 Task: Add a condition where "Hours since assigned Greater than Twelve" in new tickets in your groups.
Action: Mouse moved to (157, 505)
Screenshot: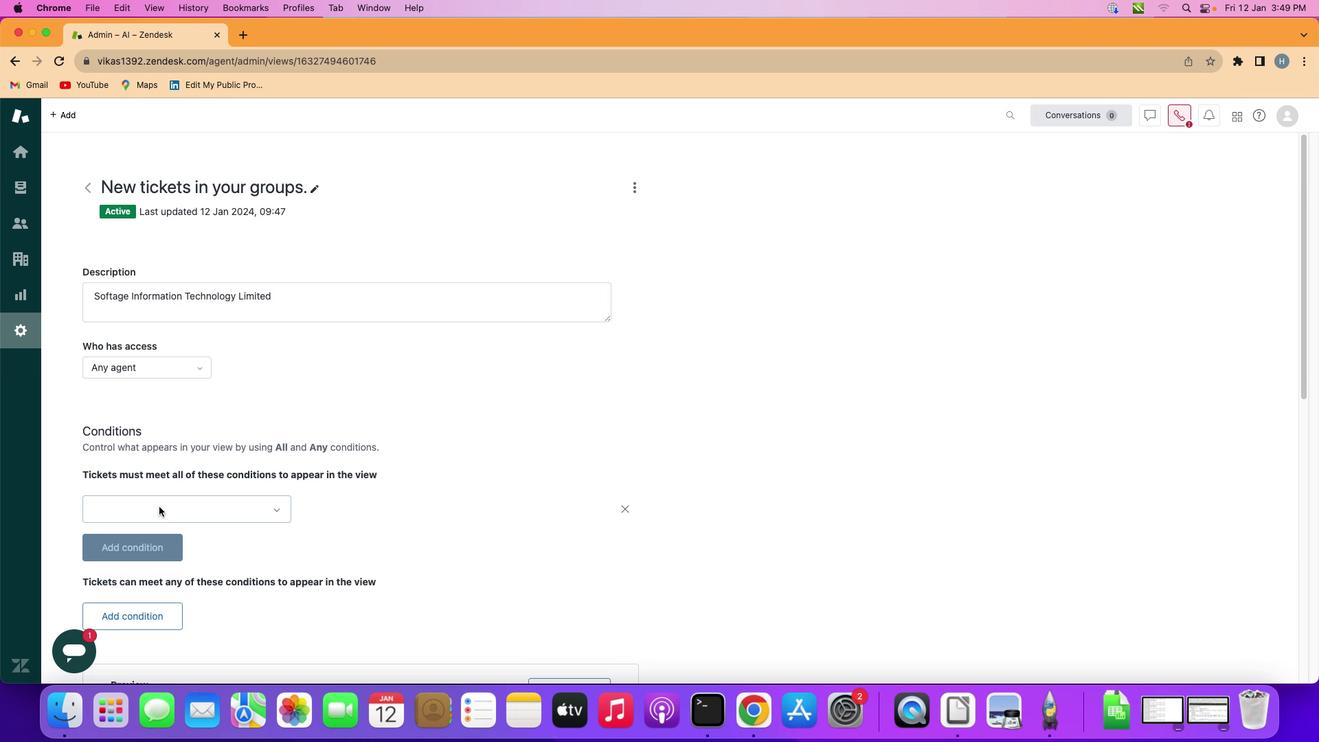 
Action: Mouse pressed left at (157, 505)
Screenshot: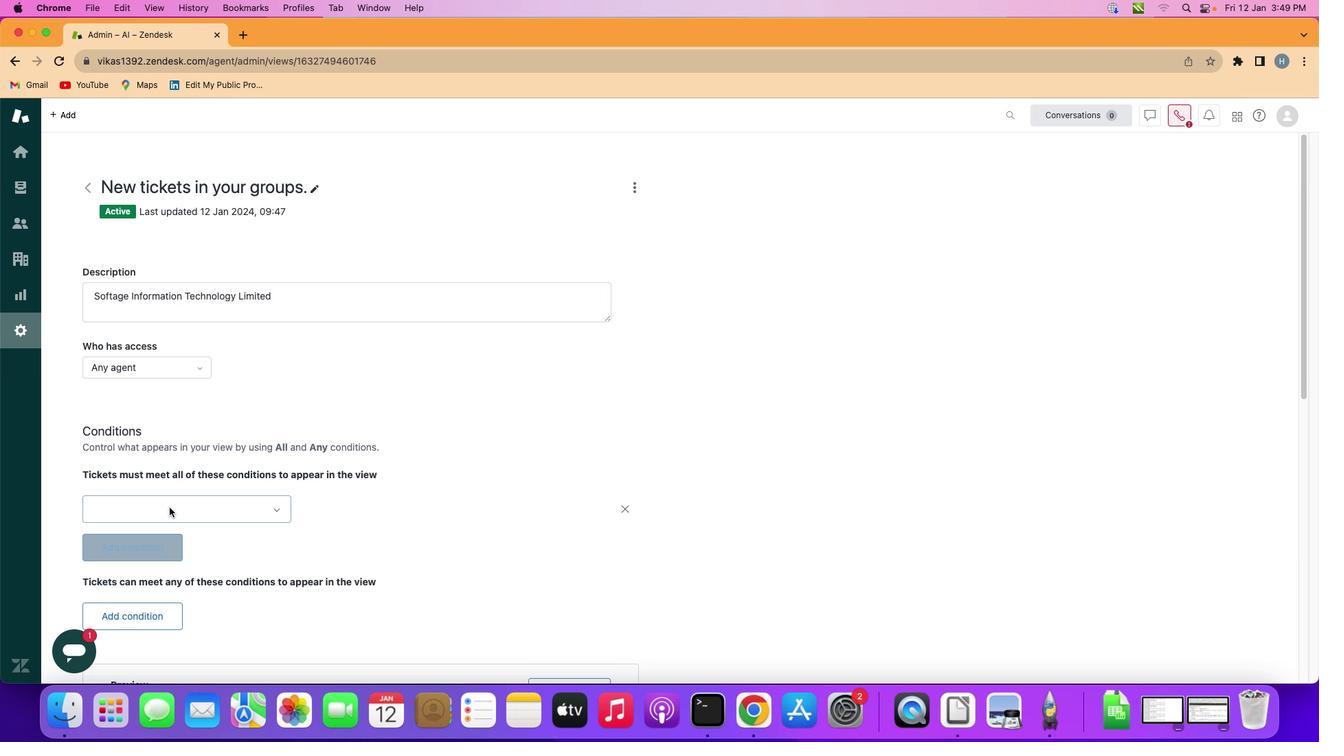 
Action: Mouse moved to (210, 505)
Screenshot: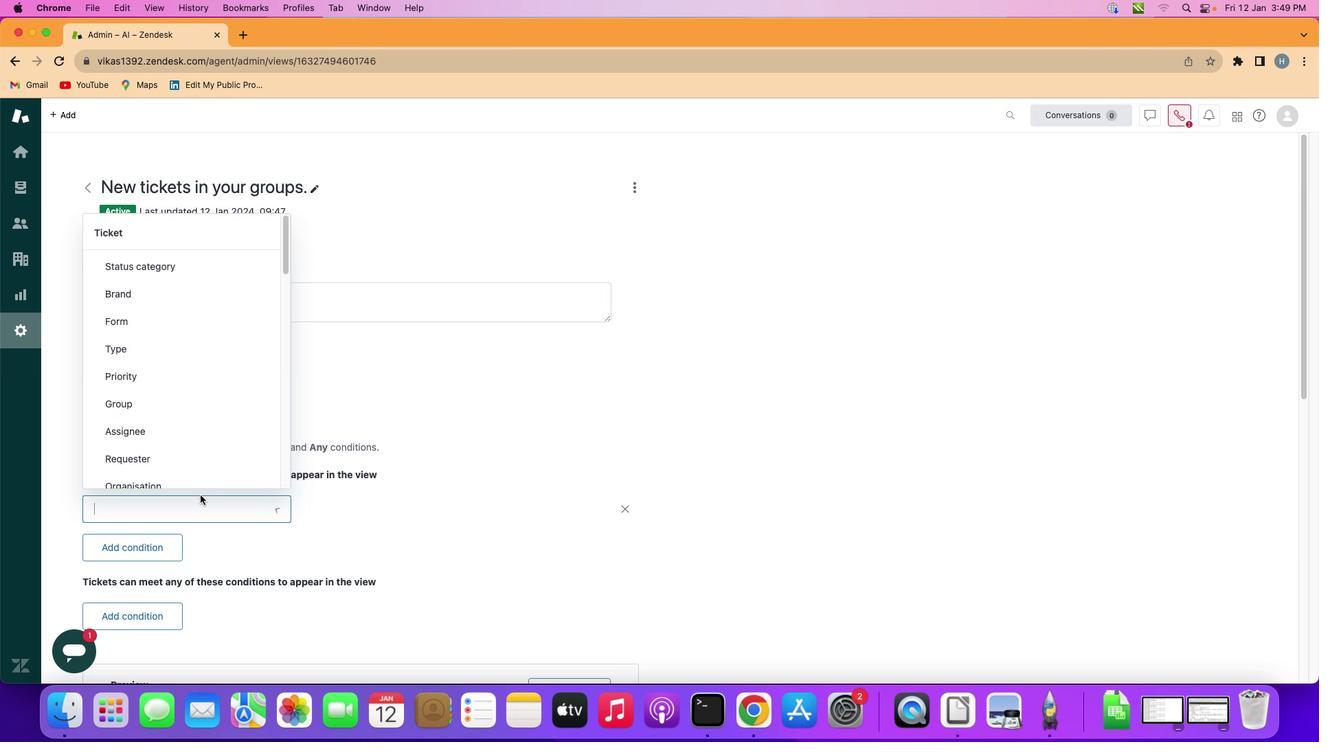 
Action: Mouse pressed left at (210, 505)
Screenshot: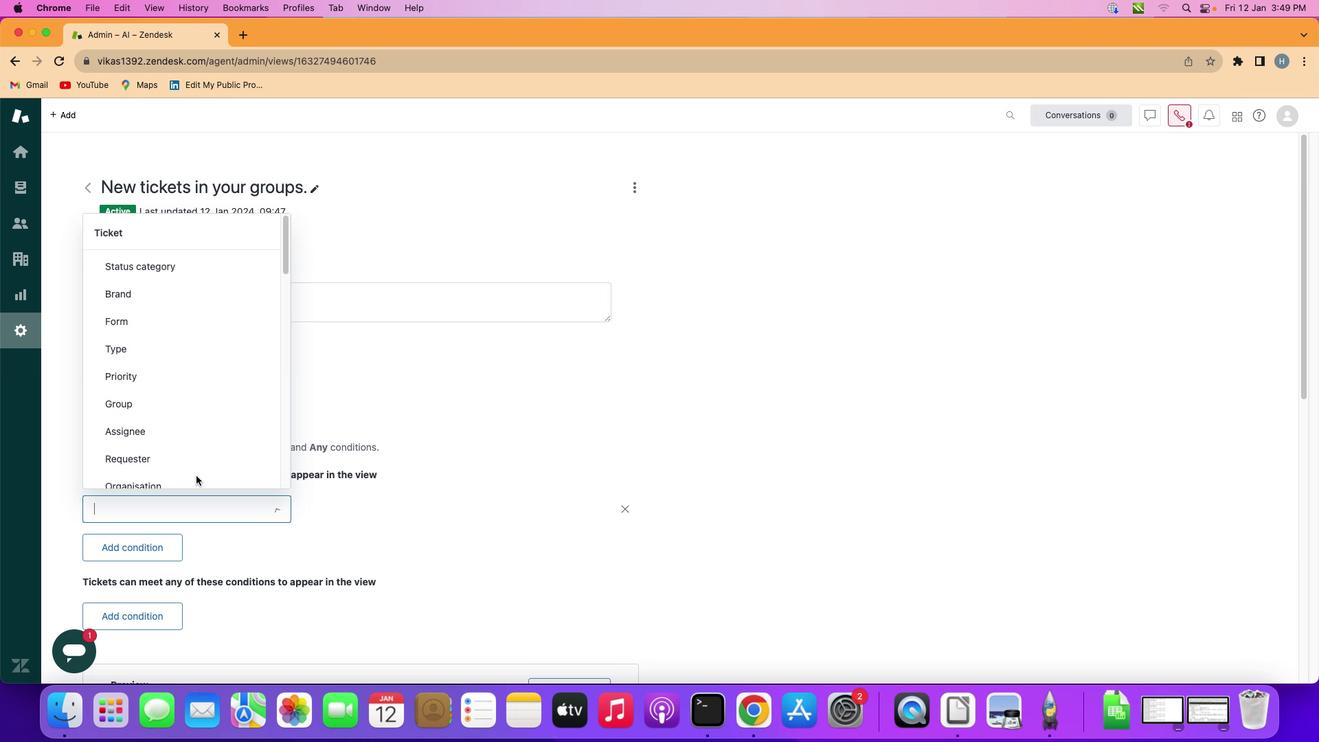 
Action: Mouse moved to (211, 394)
Screenshot: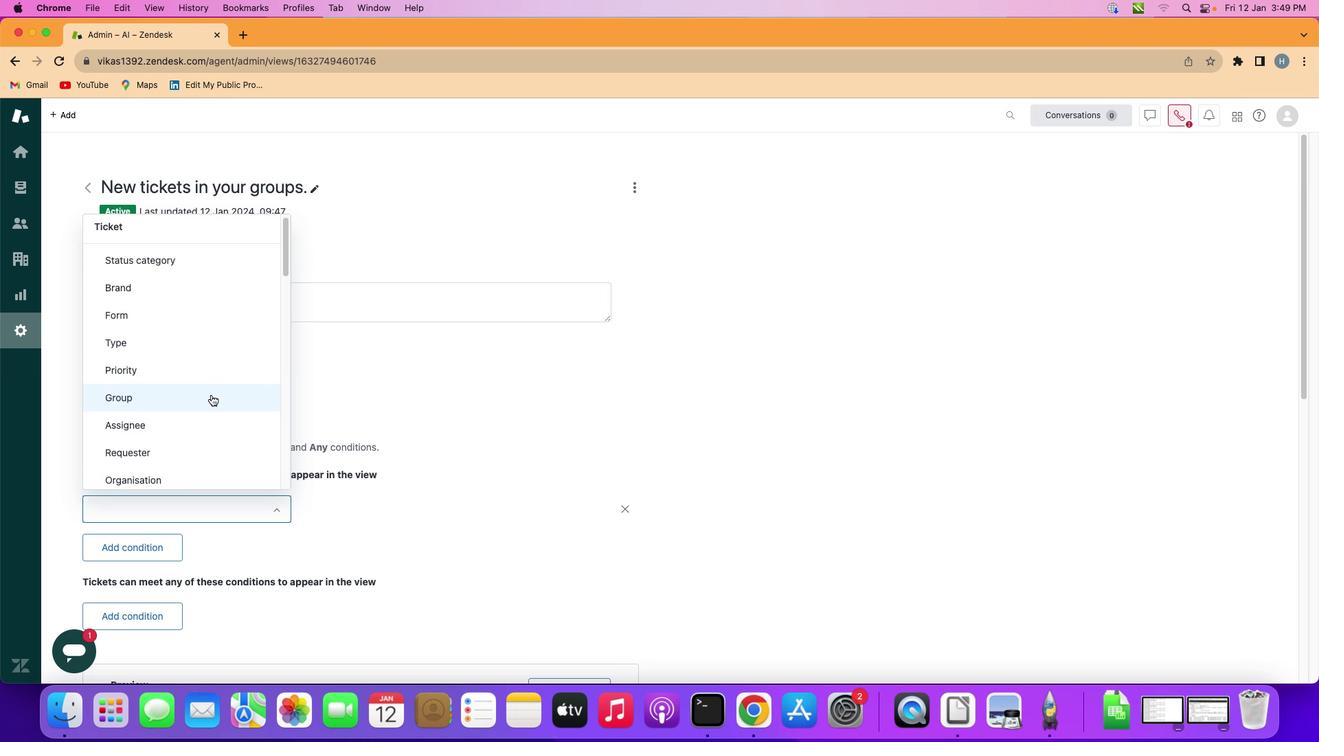 
Action: Mouse scrolled (211, 394) with delta (0, 0)
Screenshot: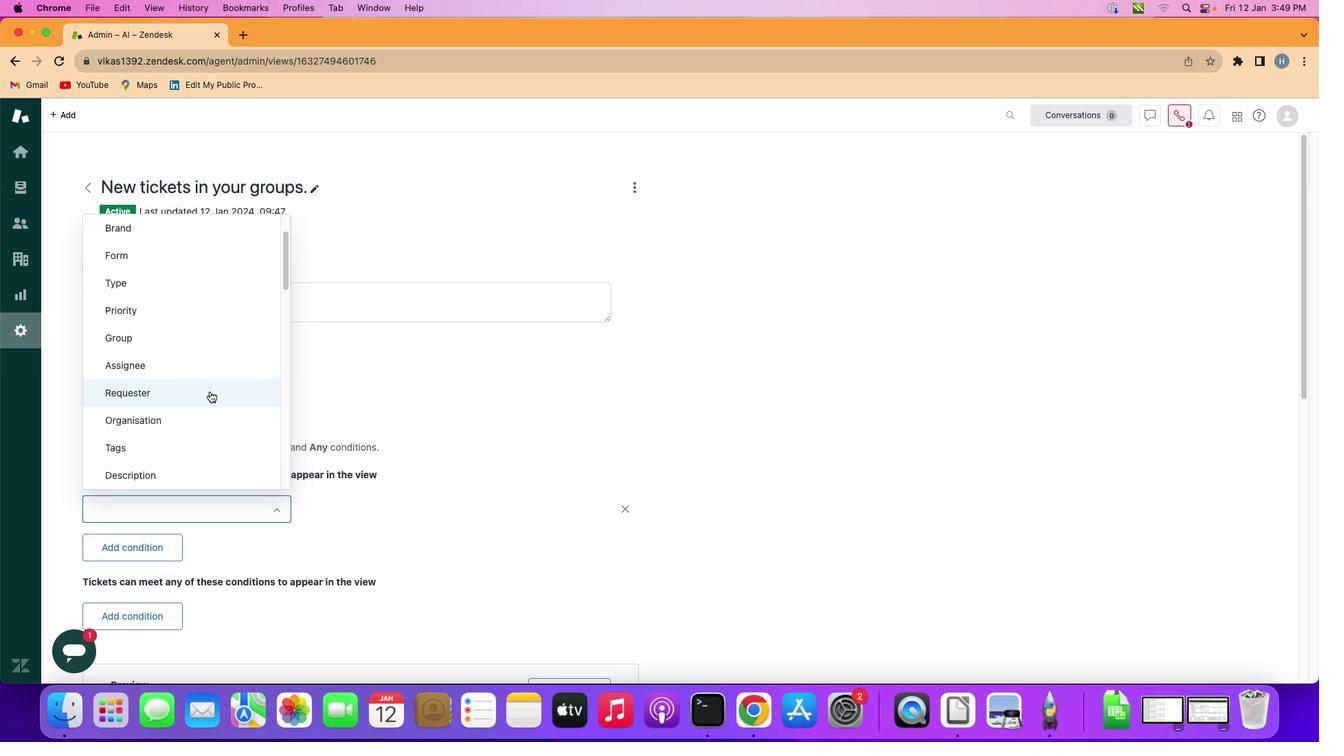 
Action: Mouse scrolled (211, 394) with delta (0, 0)
Screenshot: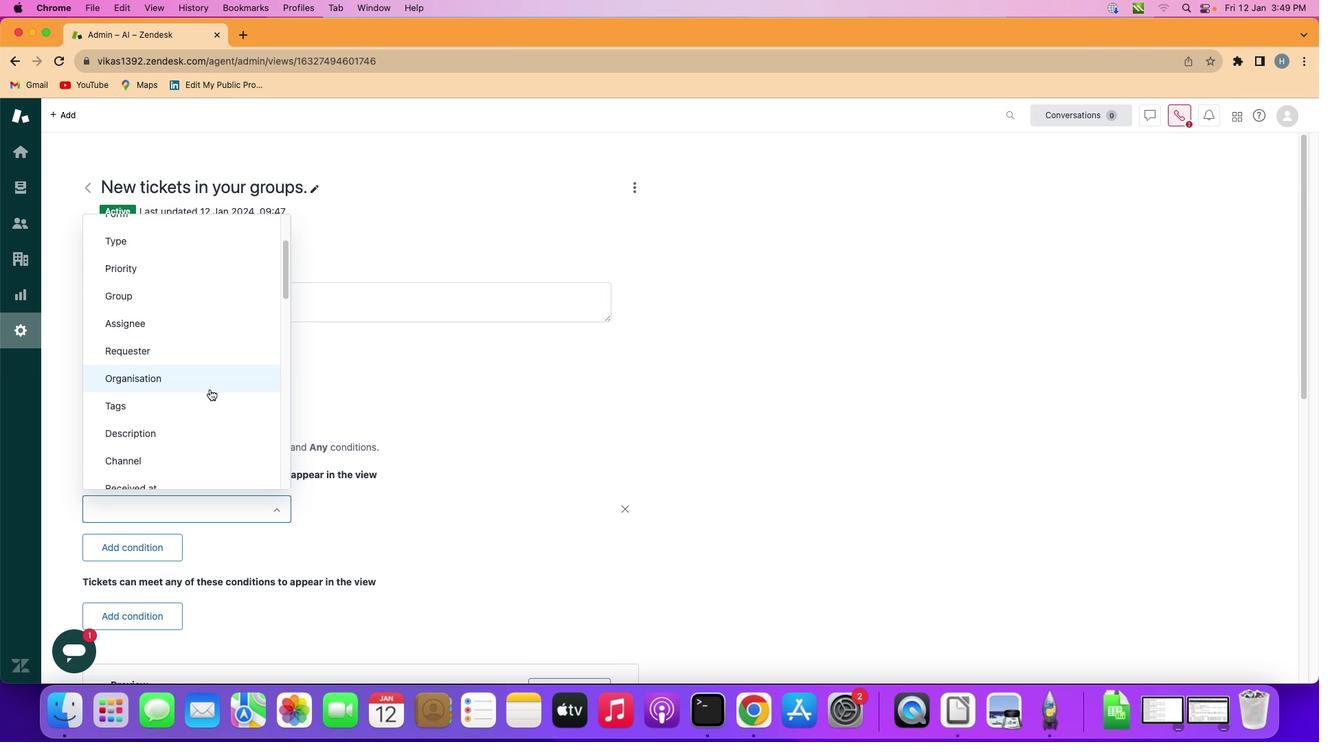 
Action: Mouse scrolled (211, 394) with delta (0, 0)
Screenshot: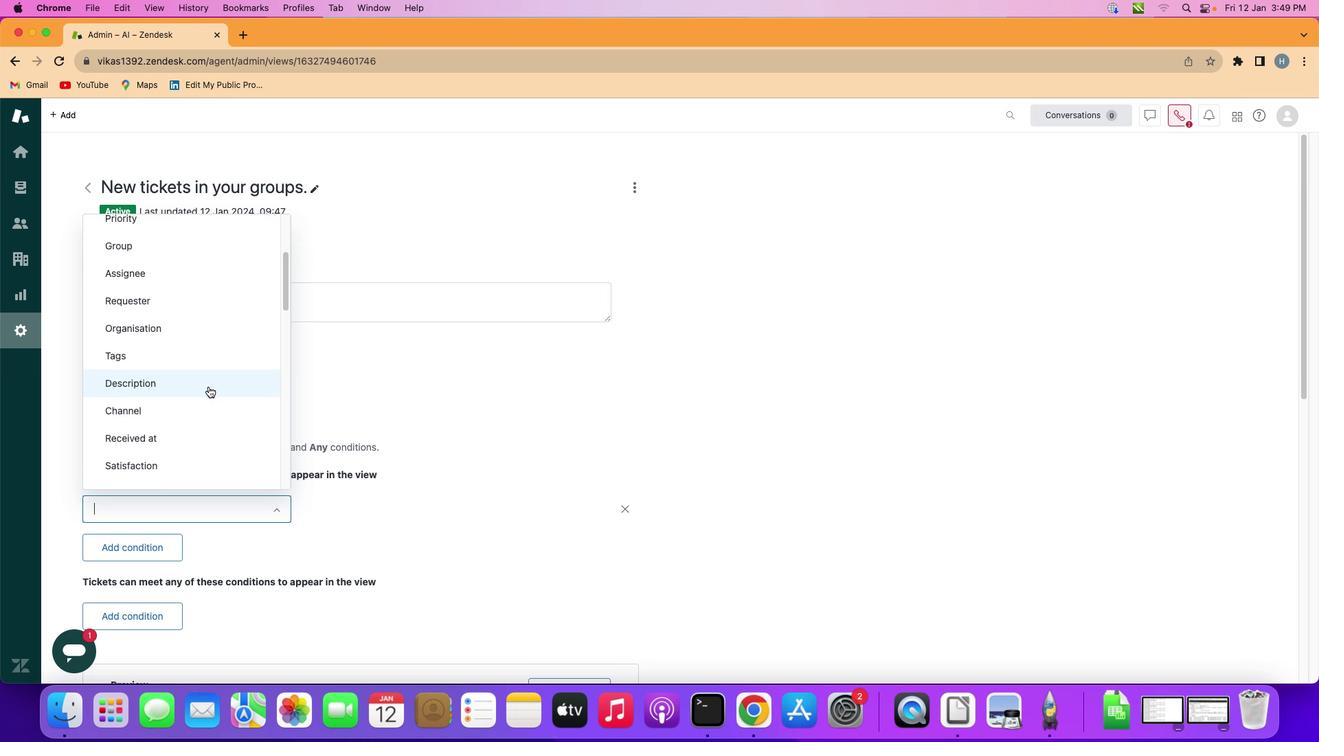 
Action: Mouse scrolled (211, 394) with delta (0, 0)
Screenshot: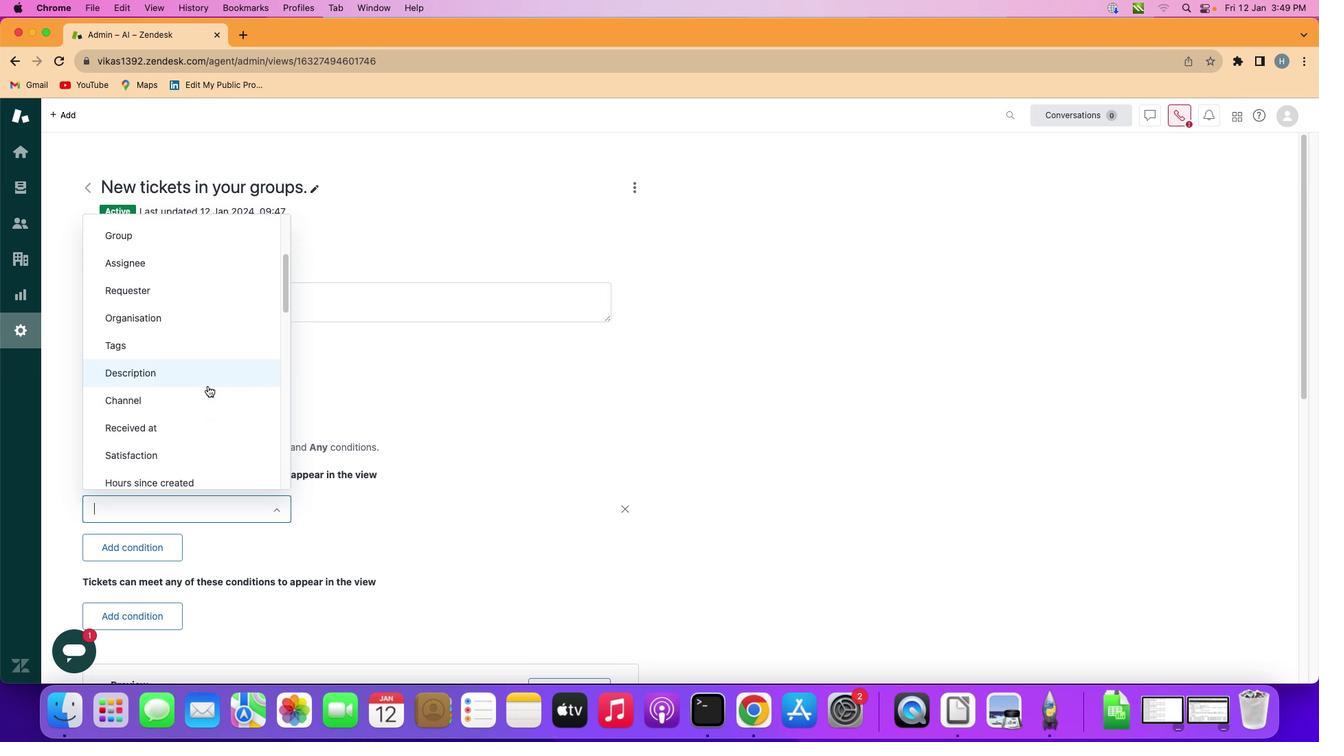 
Action: Mouse moved to (211, 391)
Screenshot: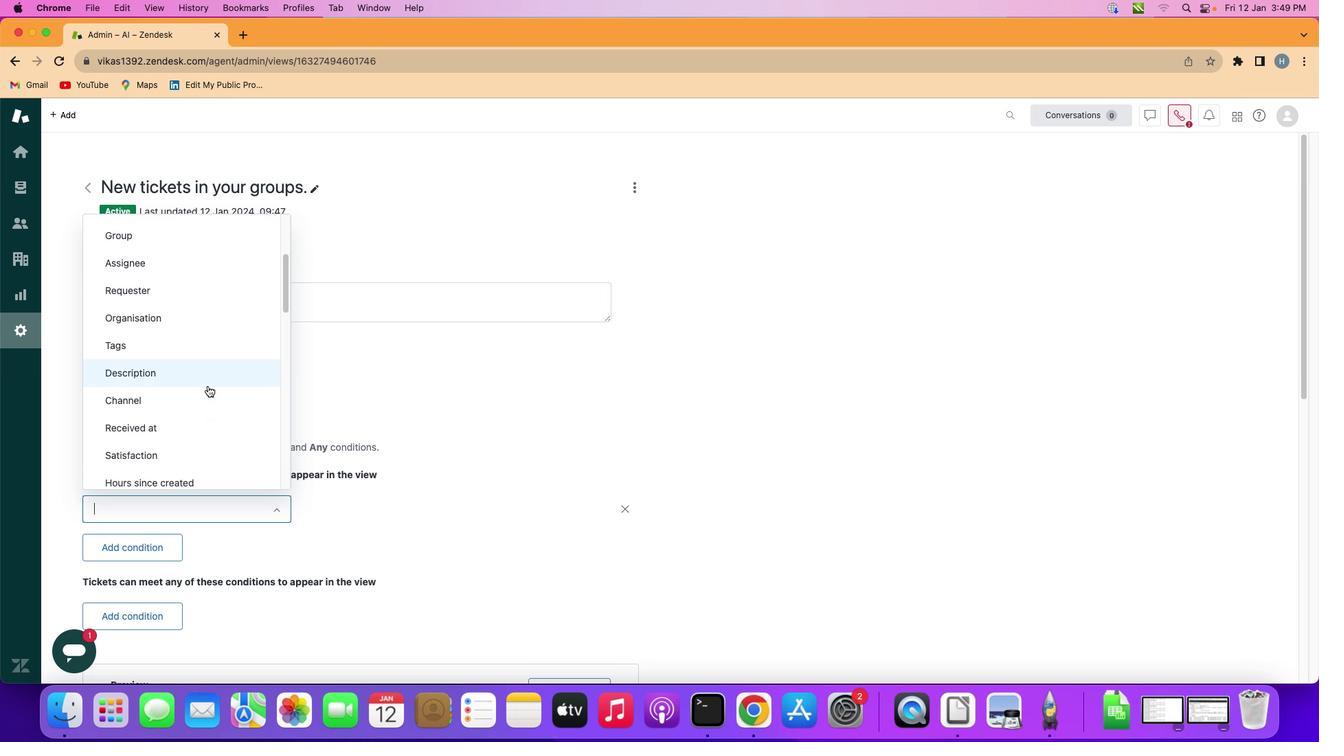 
Action: Mouse scrolled (211, 391) with delta (0, -1)
Screenshot: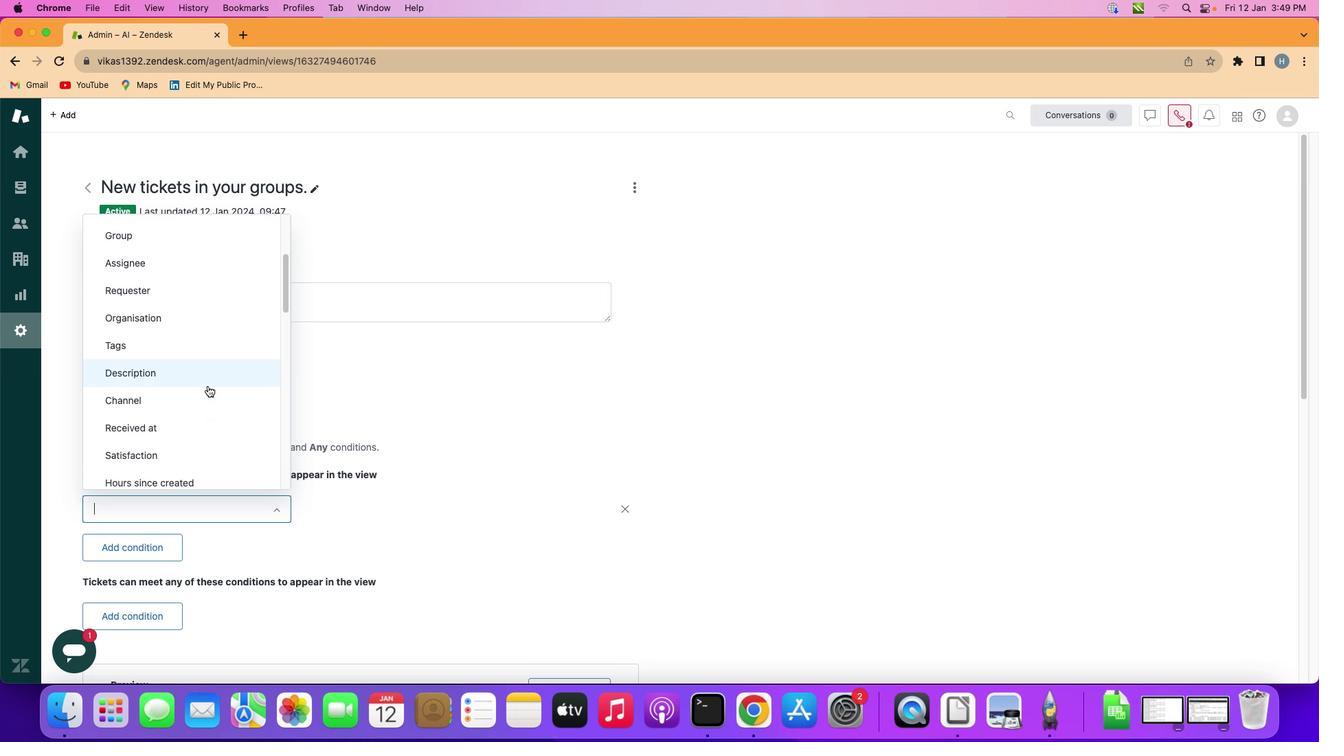 
Action: Mouse moved to (208, 386)
Screenshot: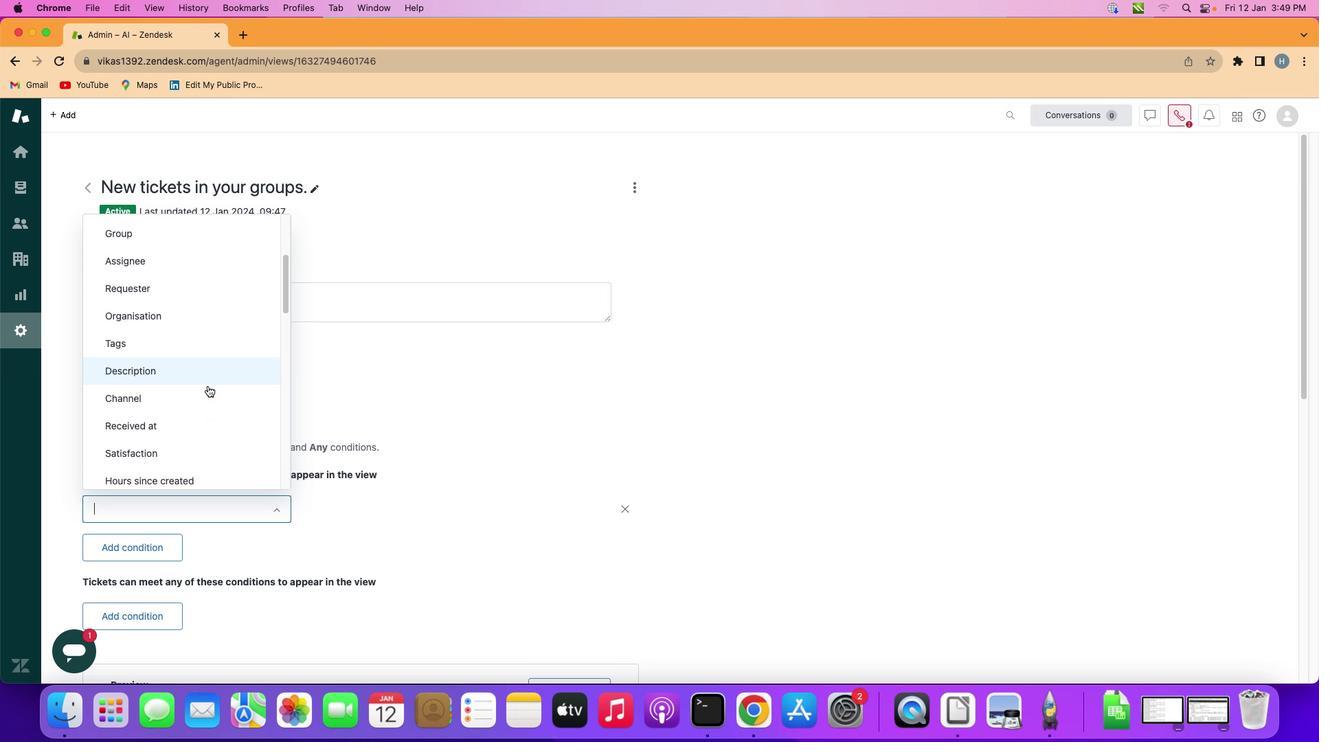 
Action: Mouse scrolled (208, 386) with delta (0, 0)
Screenshot: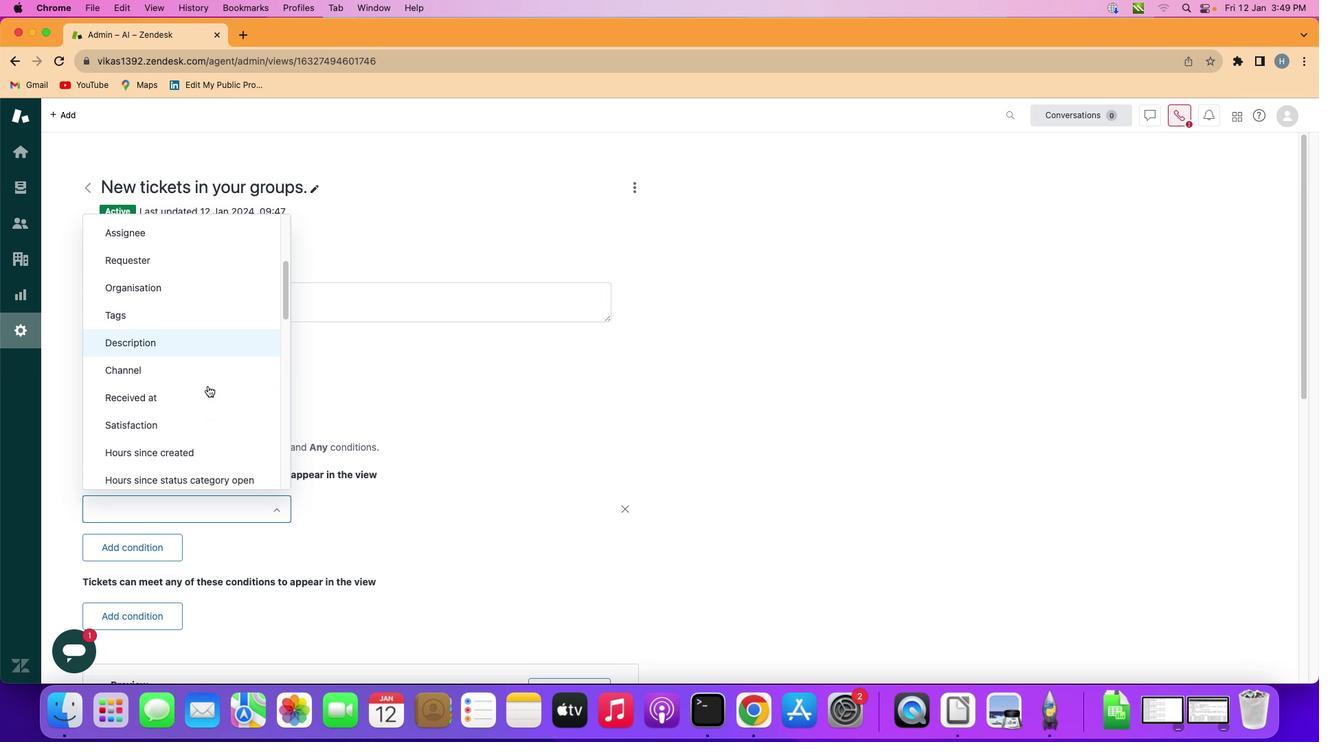 
Action: Mouse scrolled (208, 386) with delta (0, 0)
Screenshot: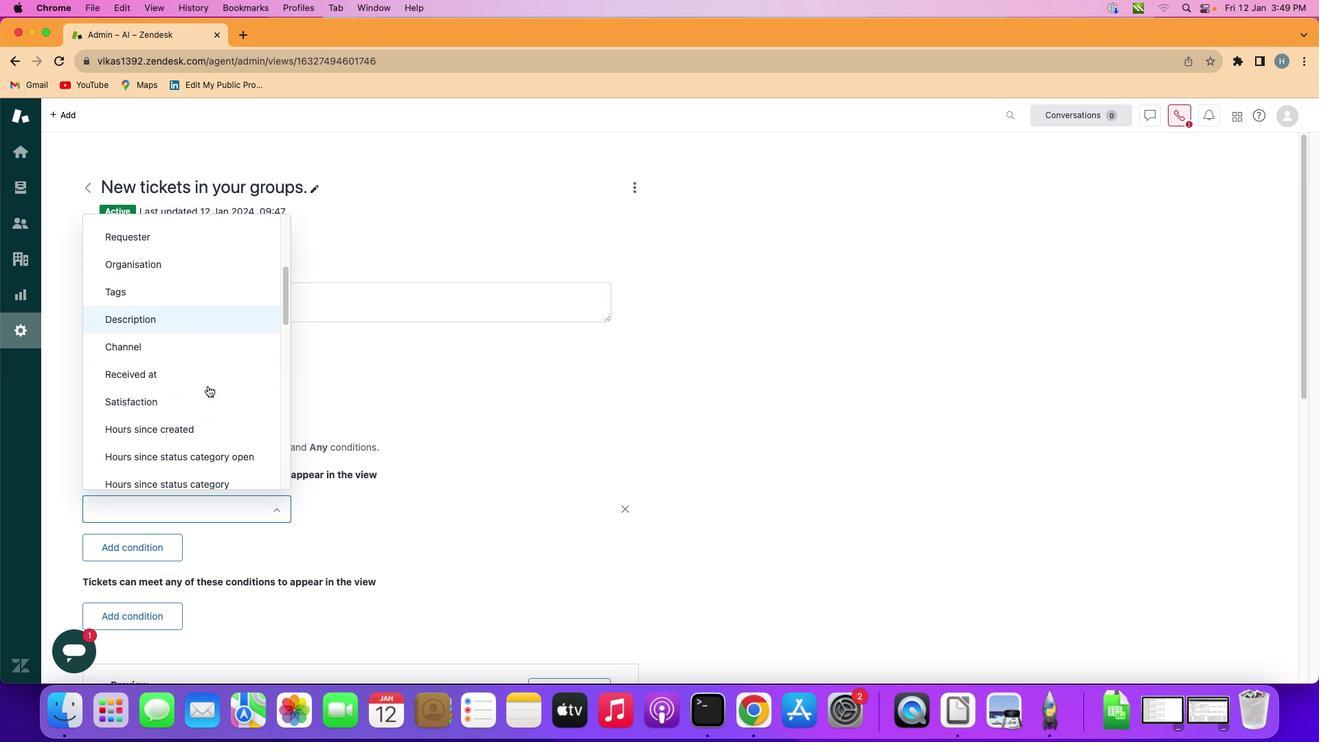 
Action: Mouse scrolled (208, 386) with delta (0, 0)
Screenshot: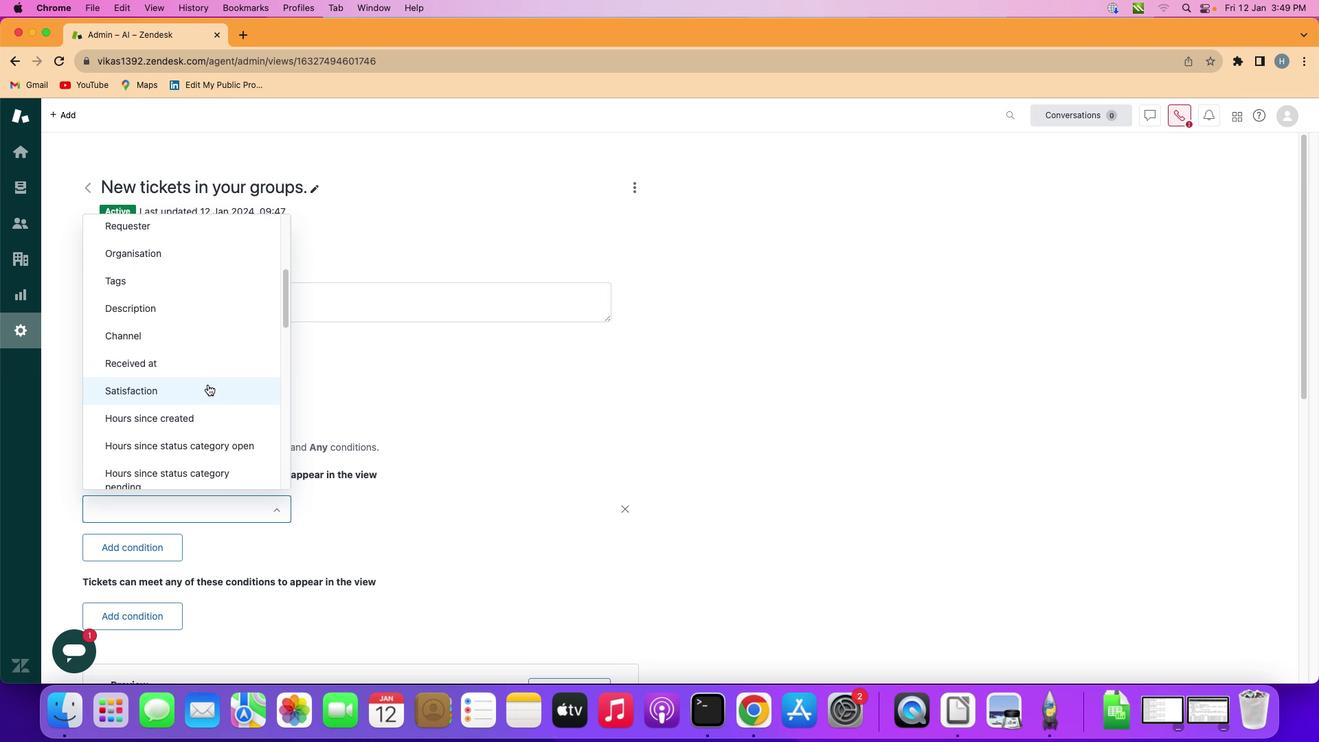 
Action: Mouse scrolled (208, 386) with delta (0, 0)
Screenshot: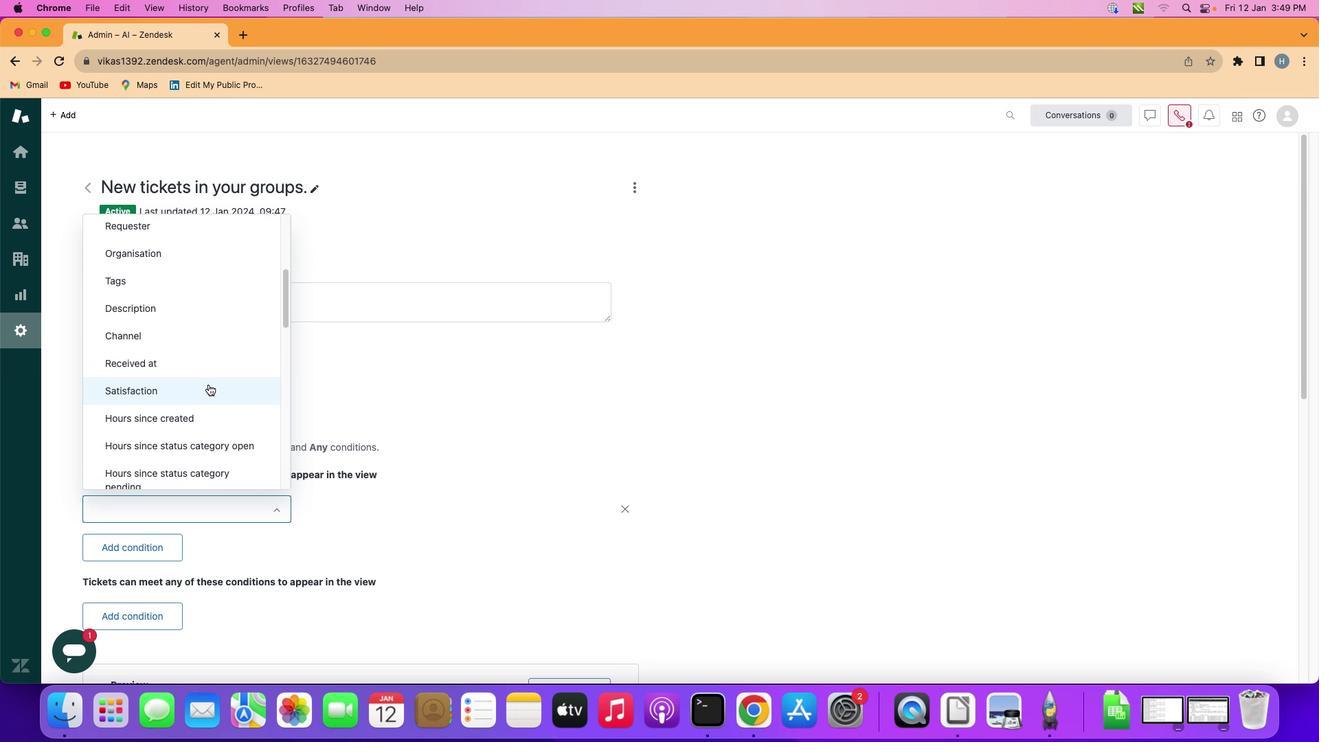 
Action: Mouse moved to (208, 384)
Screenshot: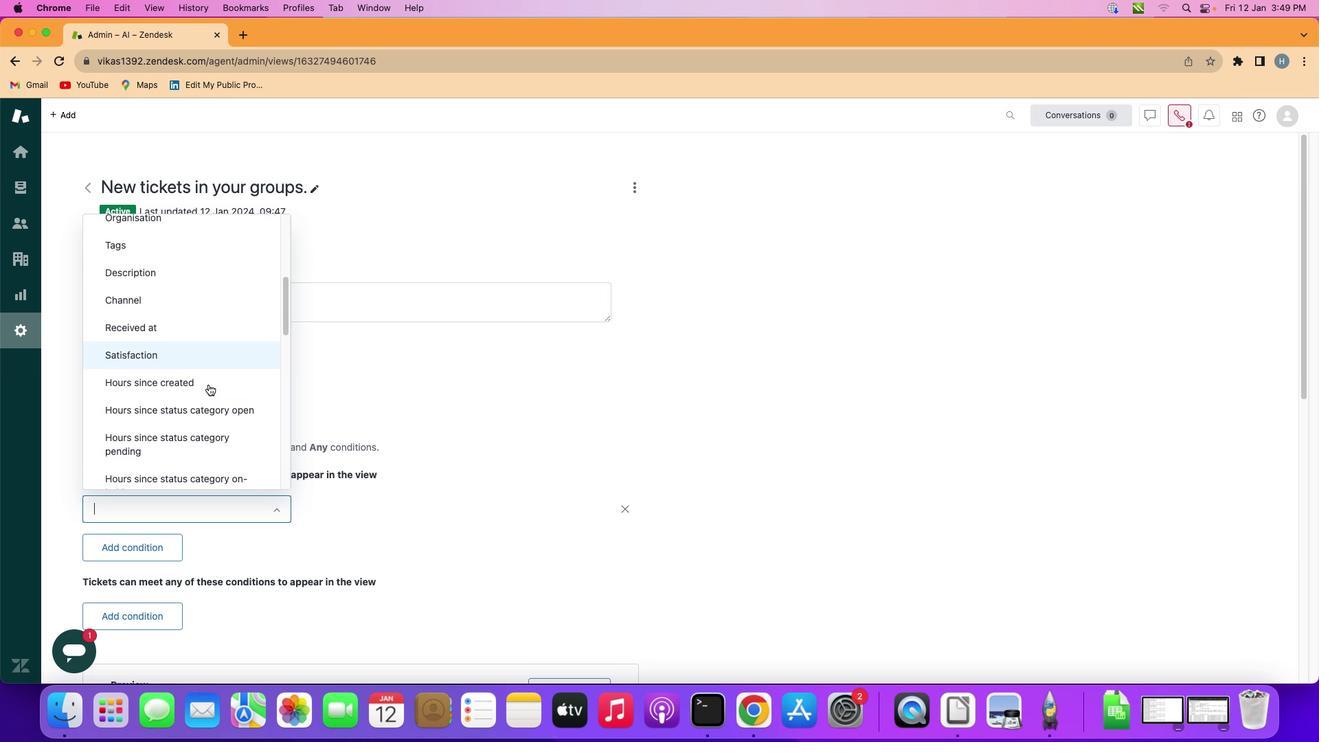 
Action: Mouse scrolled (208, 384) with delta (0, 0)
Screenshot: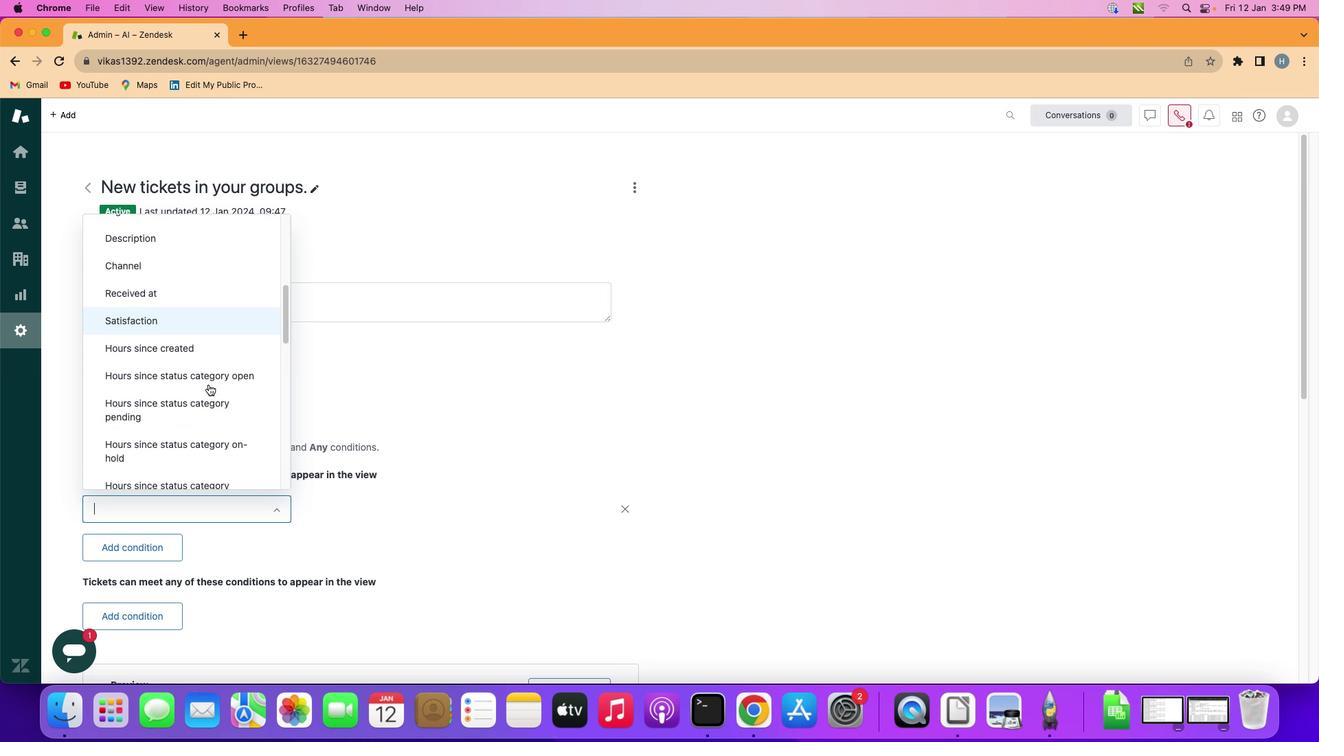 
Action: Mouse scrolled (208, 384) with delta (0, 0)
Screenshot: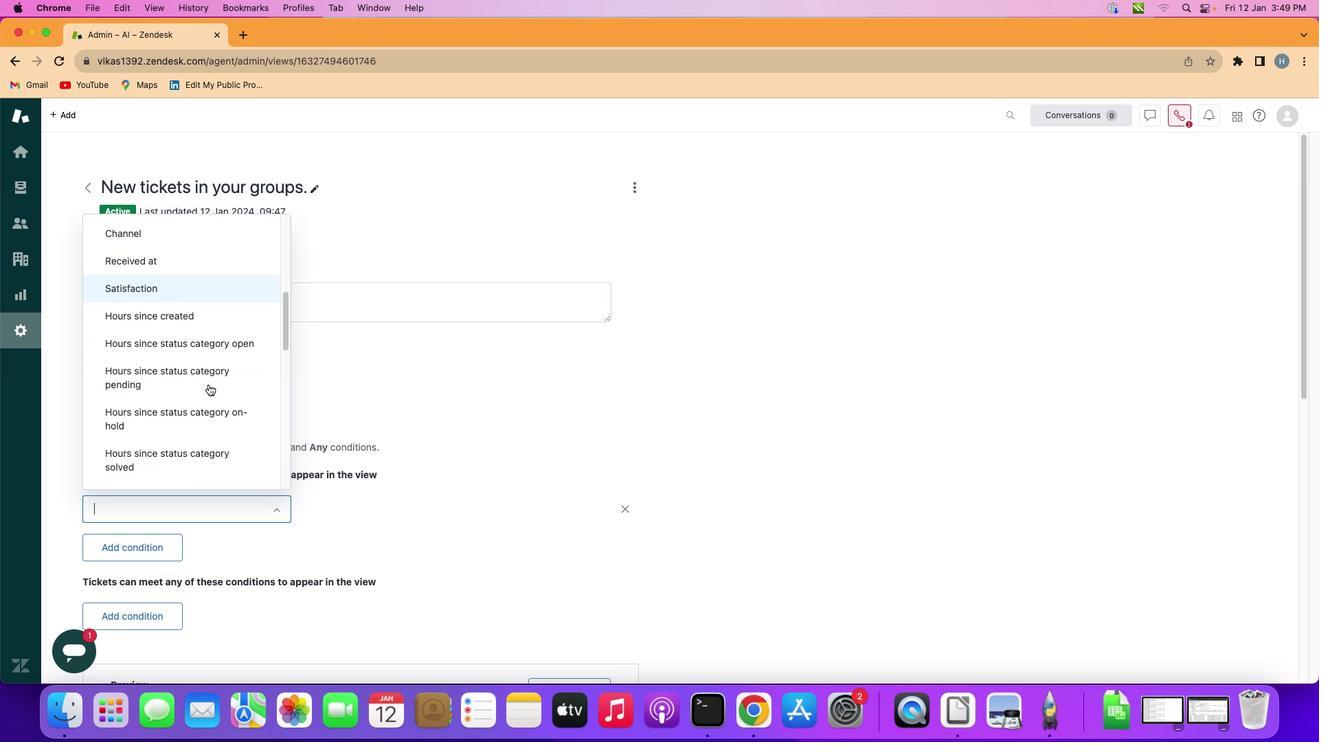 
Action: Mouse scrolled (208, 384) with delta (0, 0)
Screenshot: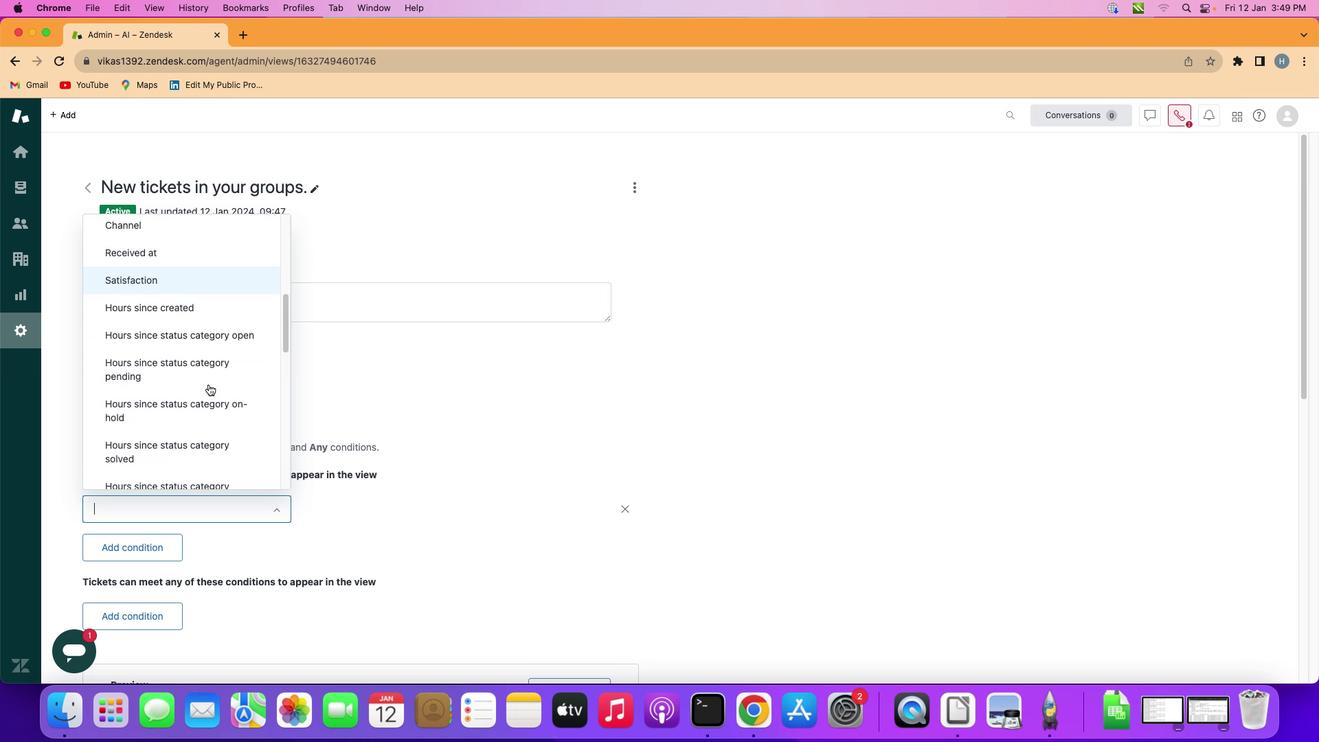 
Action: Mouse scrolled (208, 384) with delta (0, 0)
Screenshot: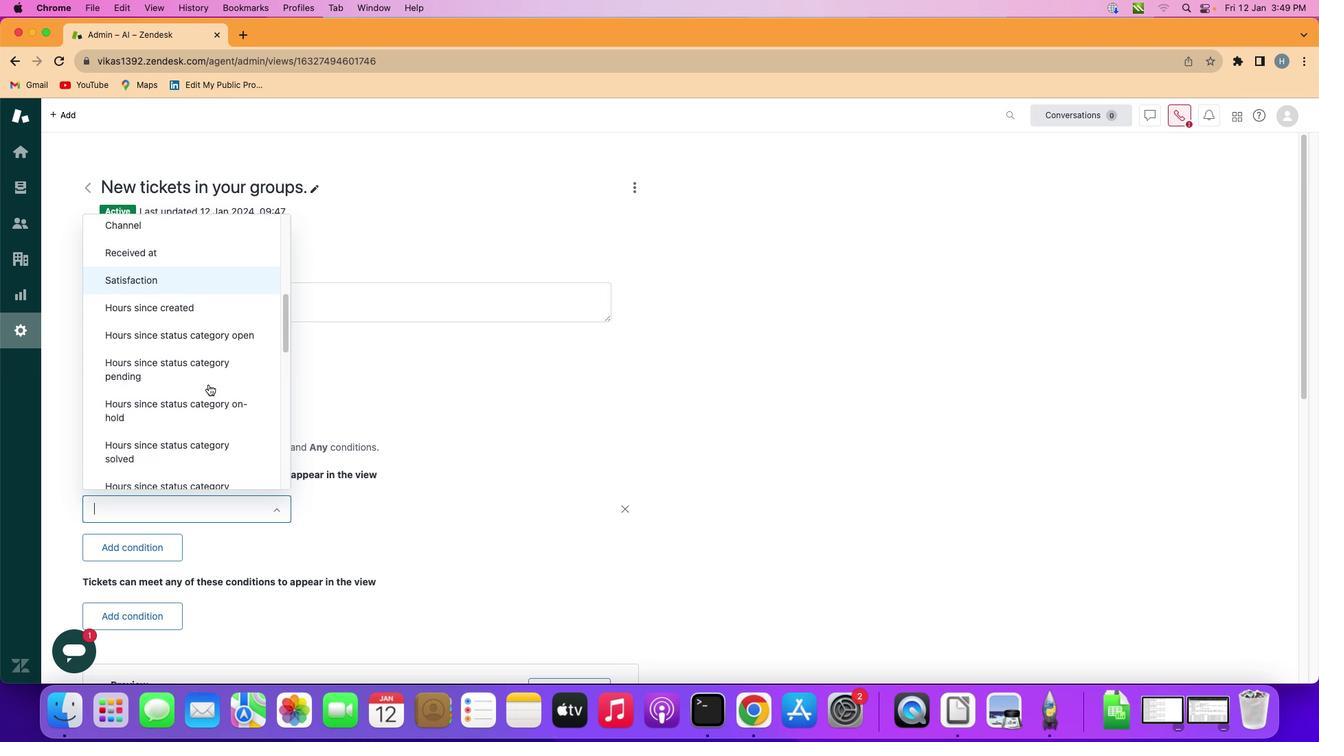 
Action: Mouse scrolled (208, 384) with delta (0, 0)
Screenshot: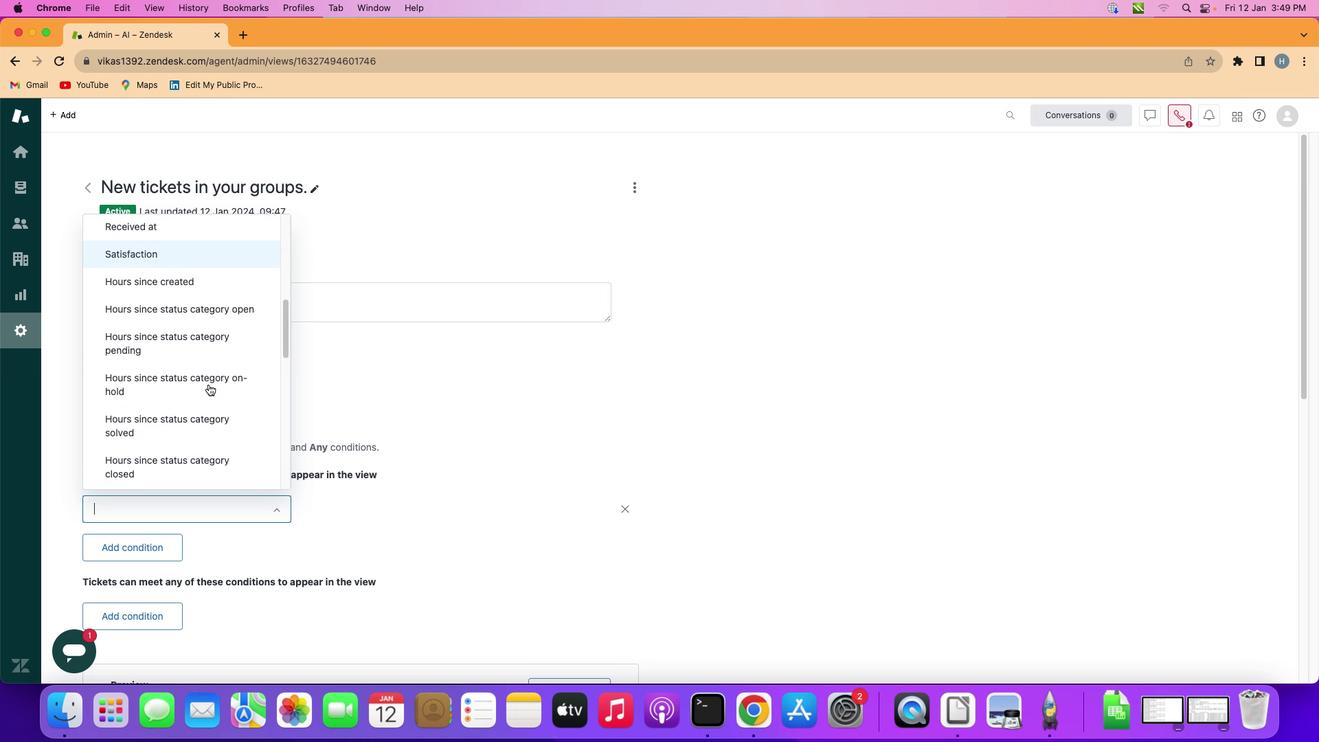 
Action: Mouse scrolled (208, 384) with delta (0, 0)
Screenshot: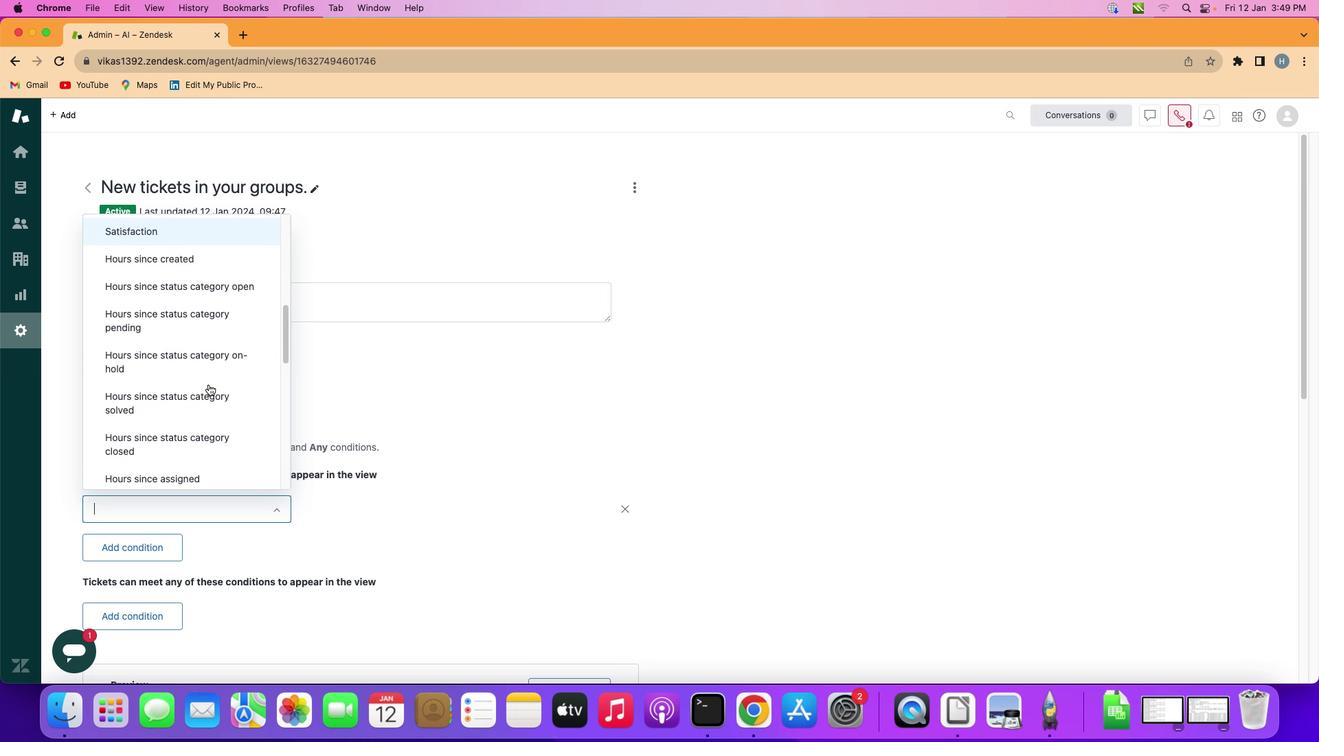 
Action: Mouse scrolled (208, 384) with delta (0, 0)
Screenshot: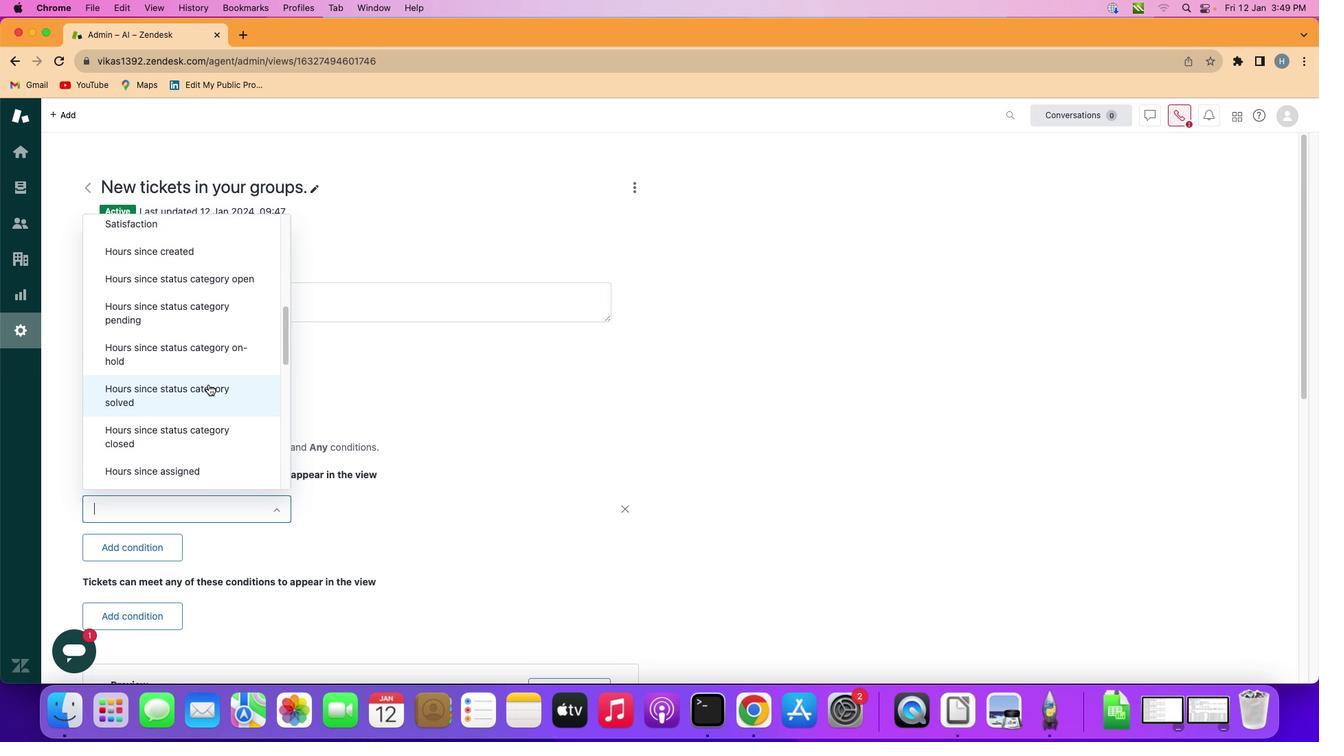
Action: Mouse scrolled (208, 384) with delta (0, 0)
Screenshot: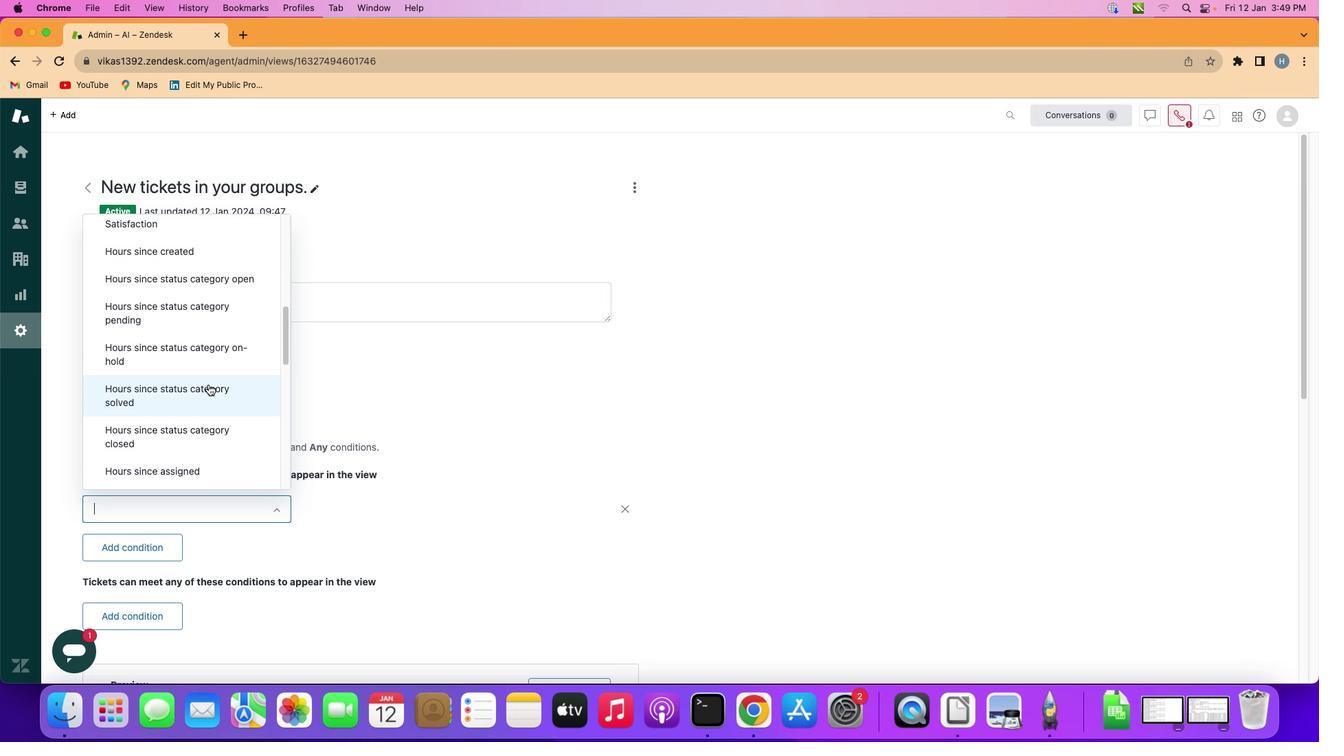
Action: Mouse moved to (208, 384)
Screenshot: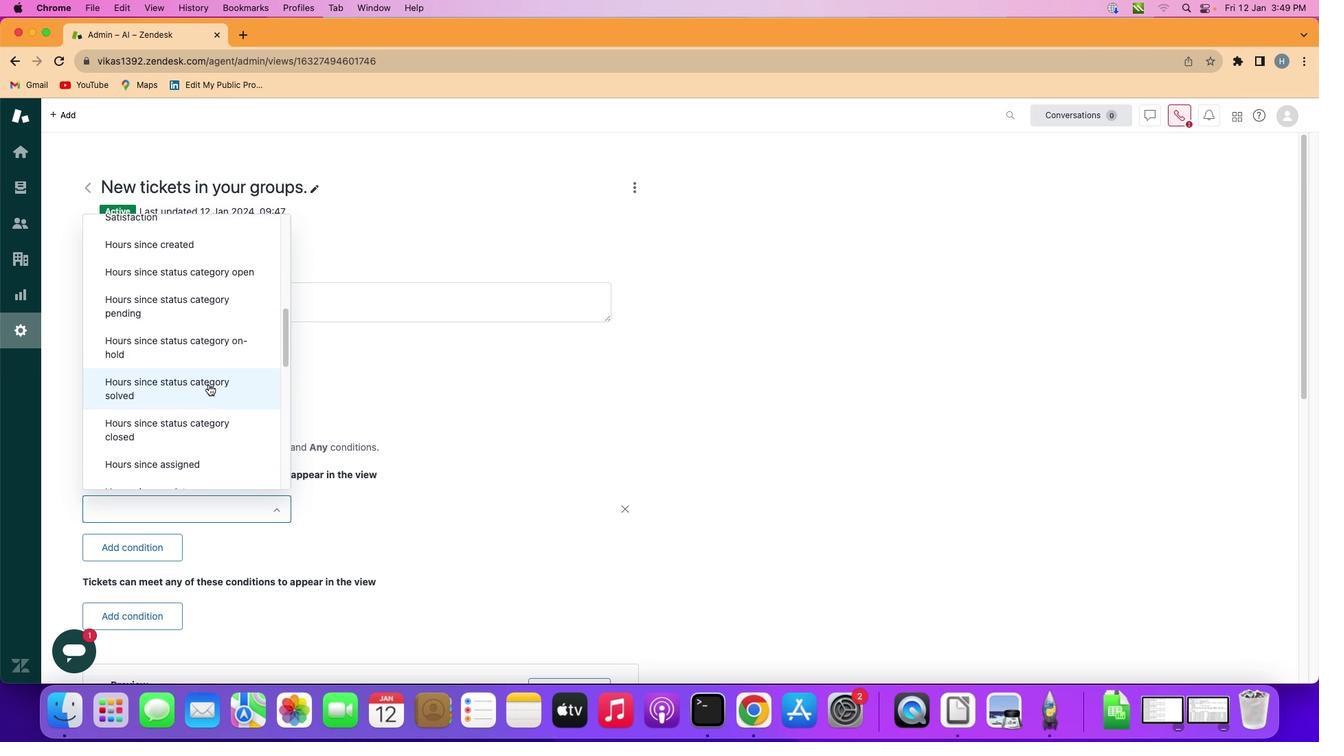 
Action: Mouse scrolled (208, 384) with delta (0, 0)
Screenshot: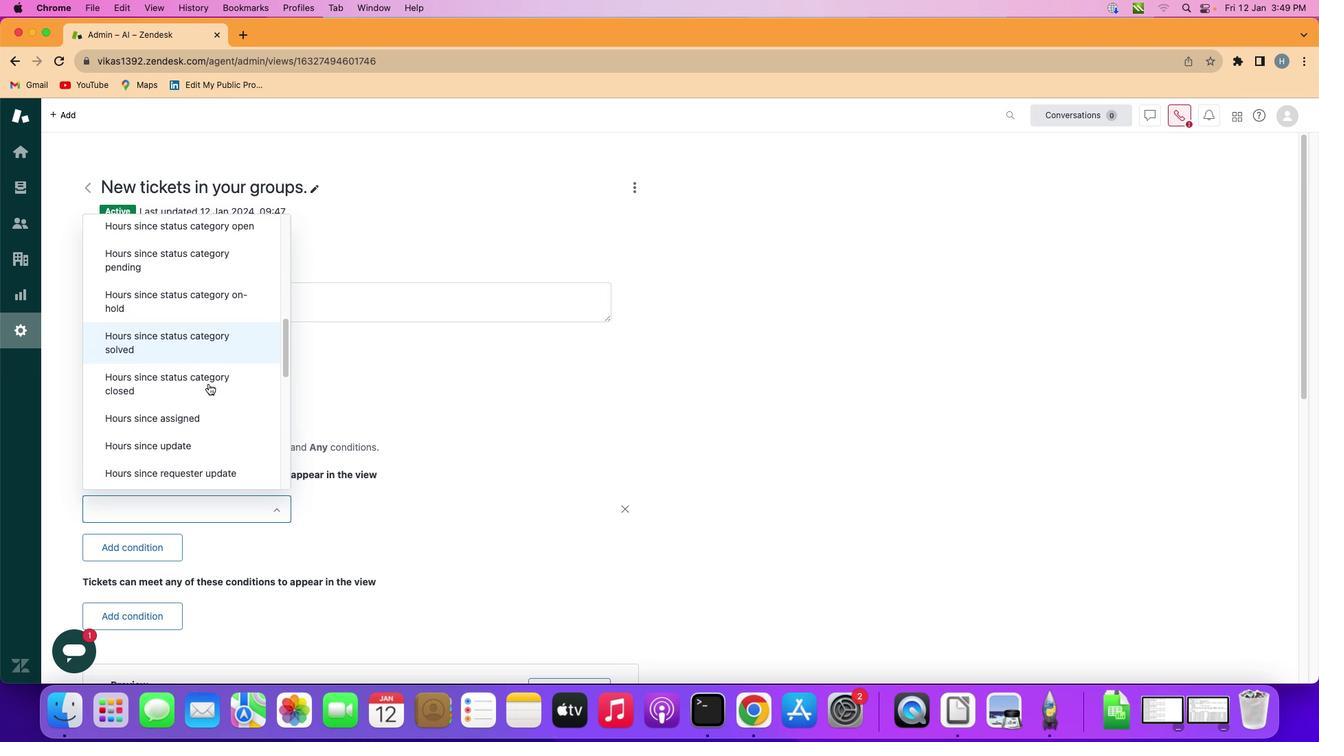 
Action: Mouse scrolled (208, 384) with delta (0, 0)
Screenshot: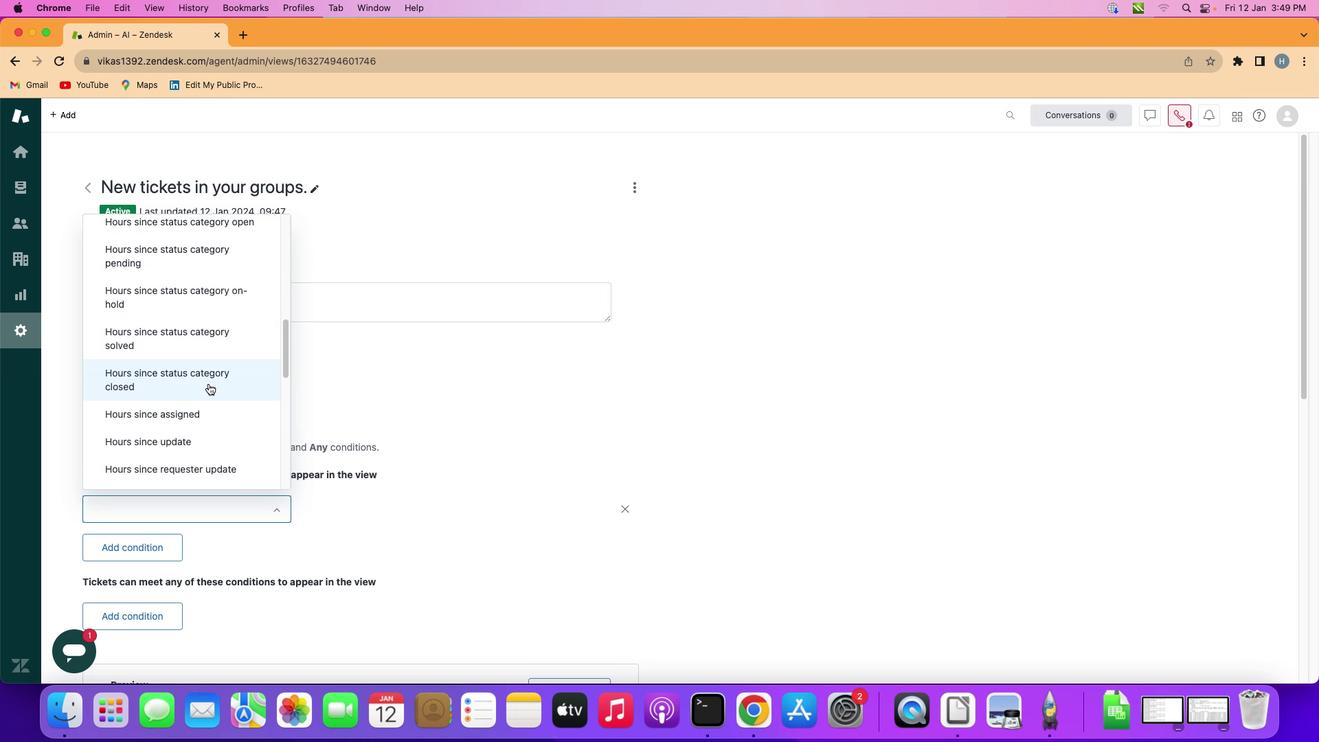 
Action: Mouse scrolled (208, 384) with delta (0, 0)
Screenshot: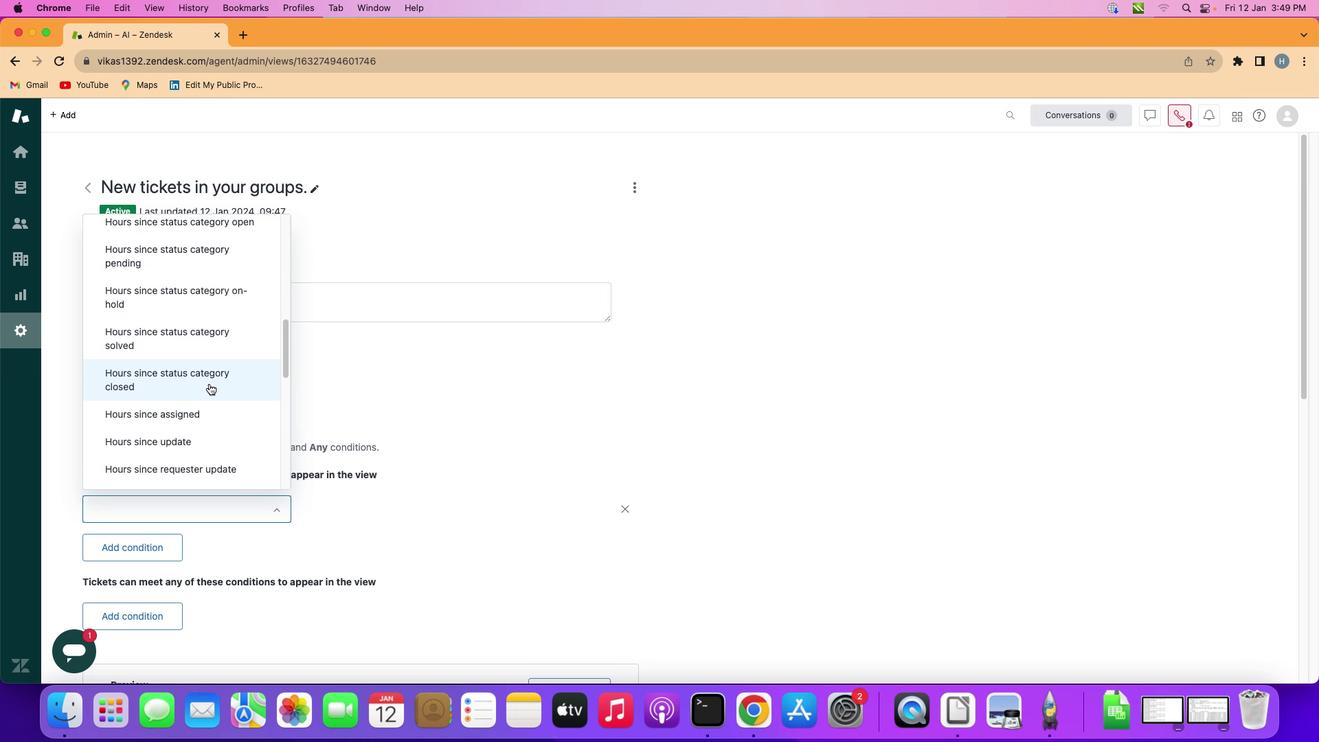 
Action: Mouse scrolled (208, 384) with delta (0, 0)
Screenshot: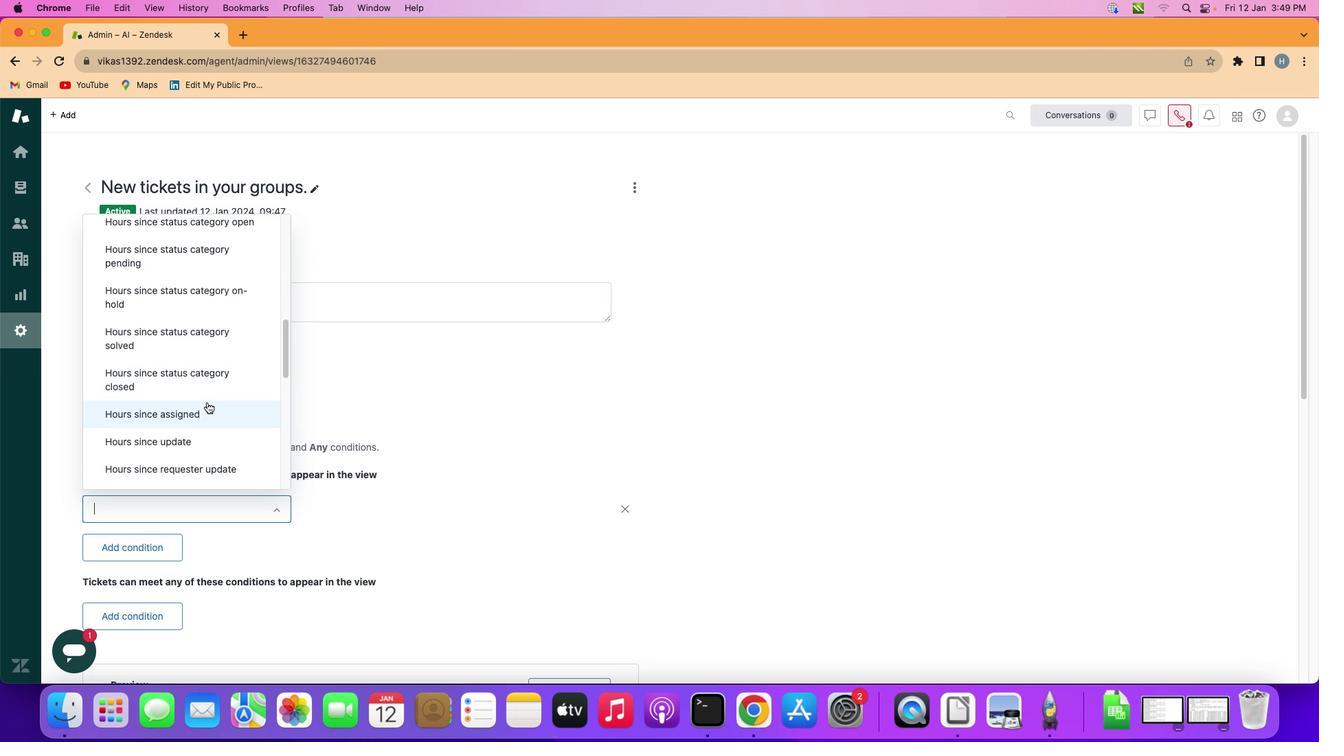 
Action: Mouse moved to (207, 402)
Screenshot: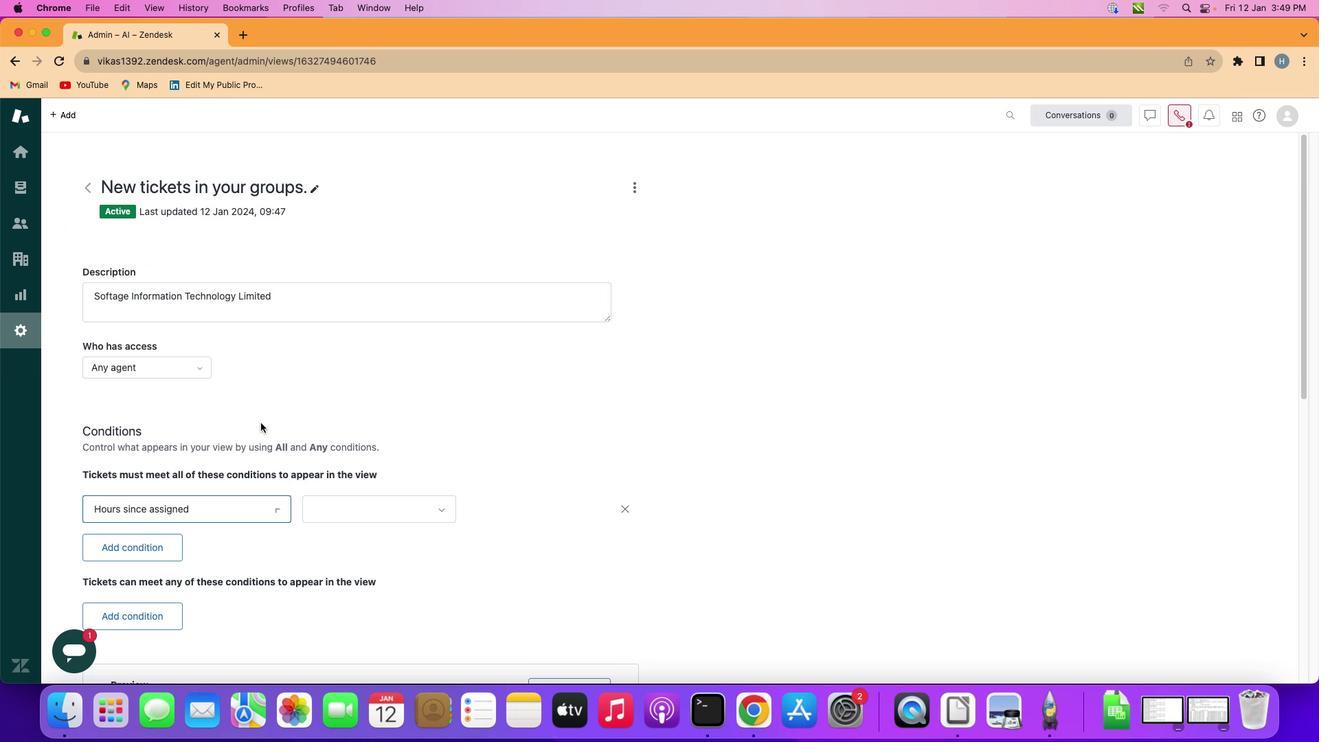 
Action: Mouse pressed left at (207, 402)
Screenshot: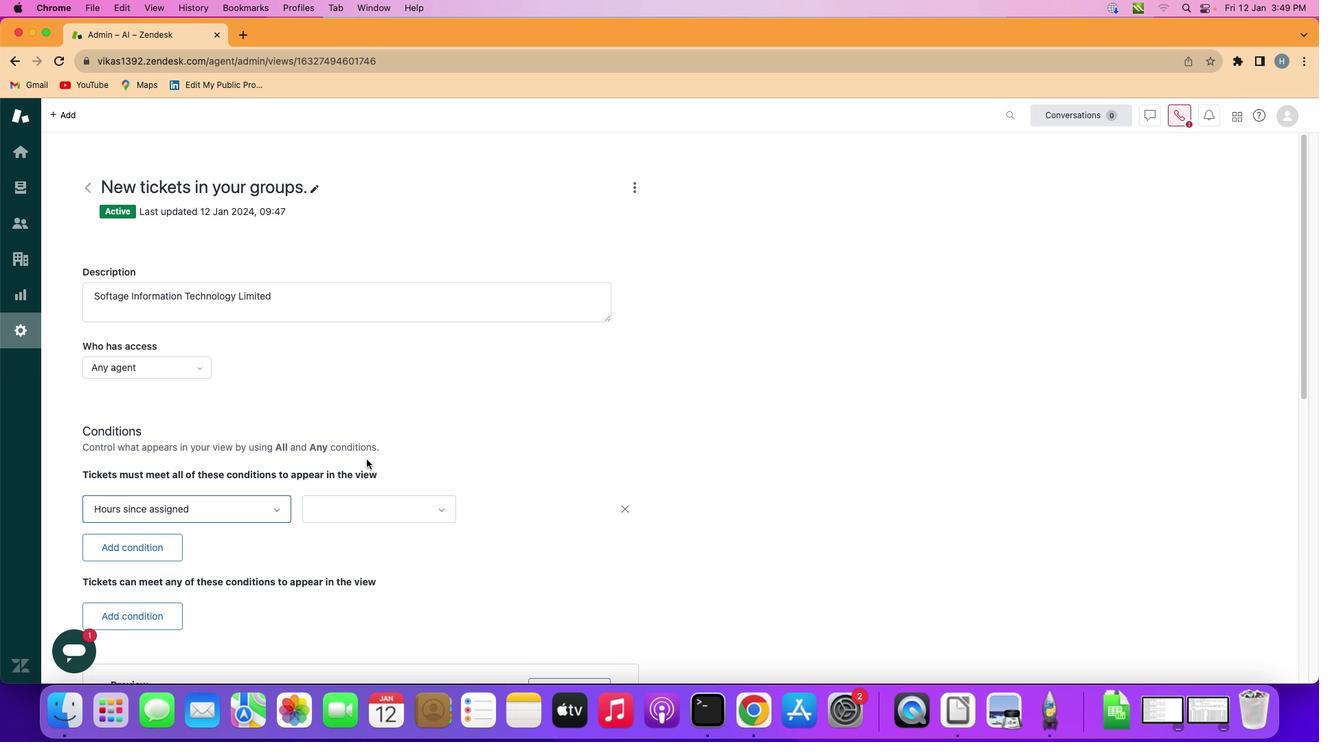 
Action: Mouse moved to (391, 498)
Screenshot: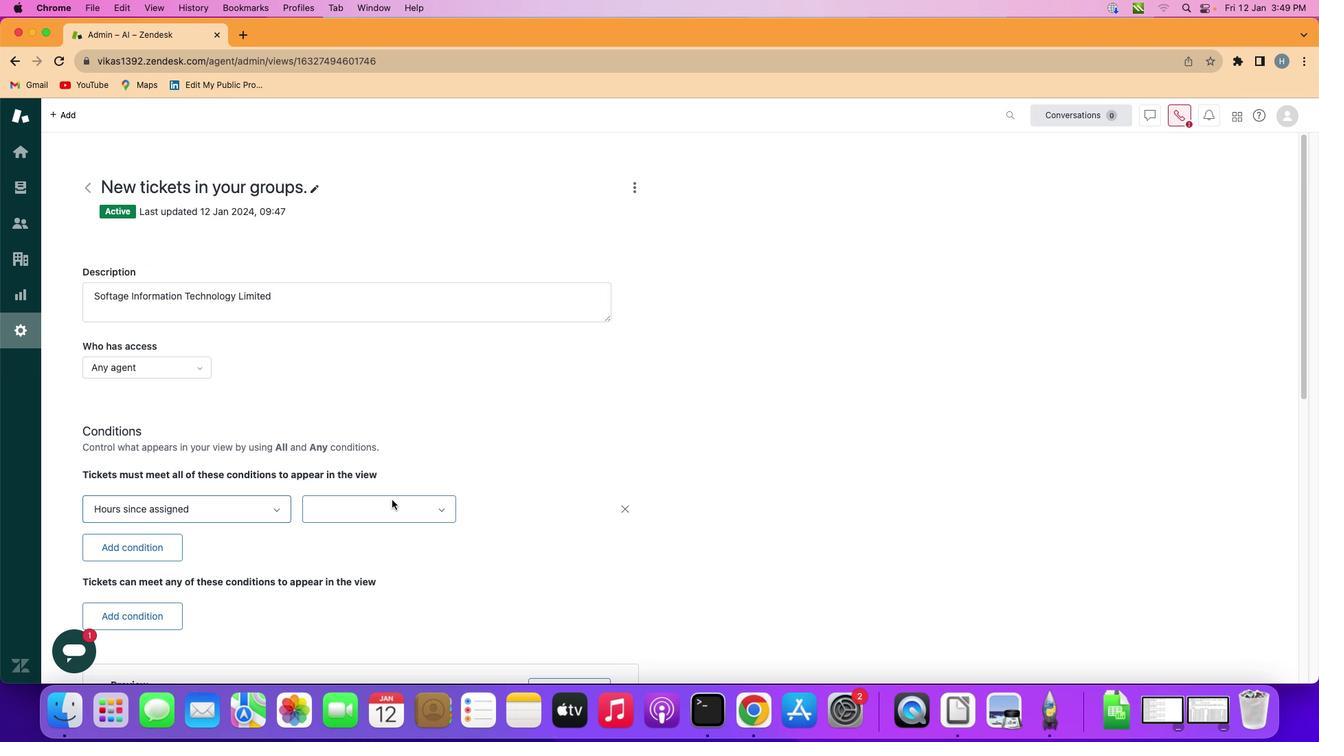 
Action: Mouse pressed left at (391, 498)
Screenshot: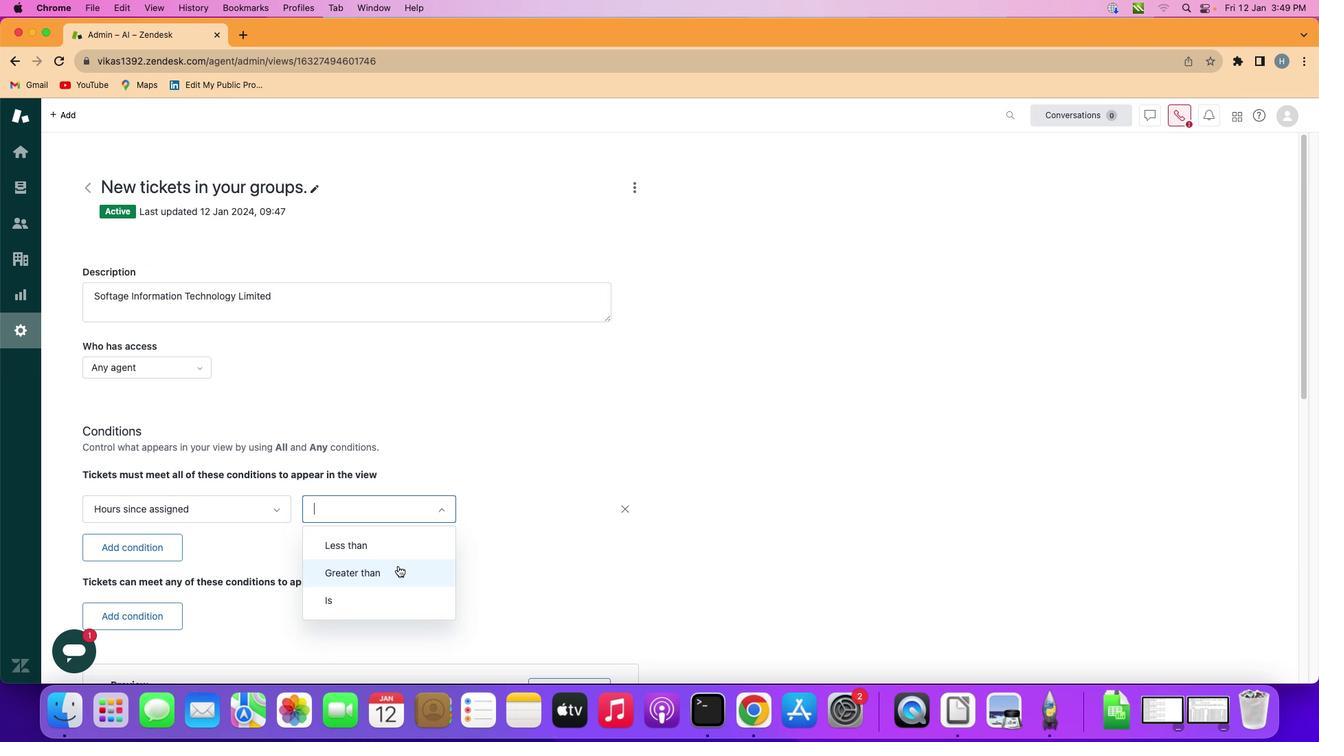 
Action: Mouse moved to (398, 569)
Screenshot: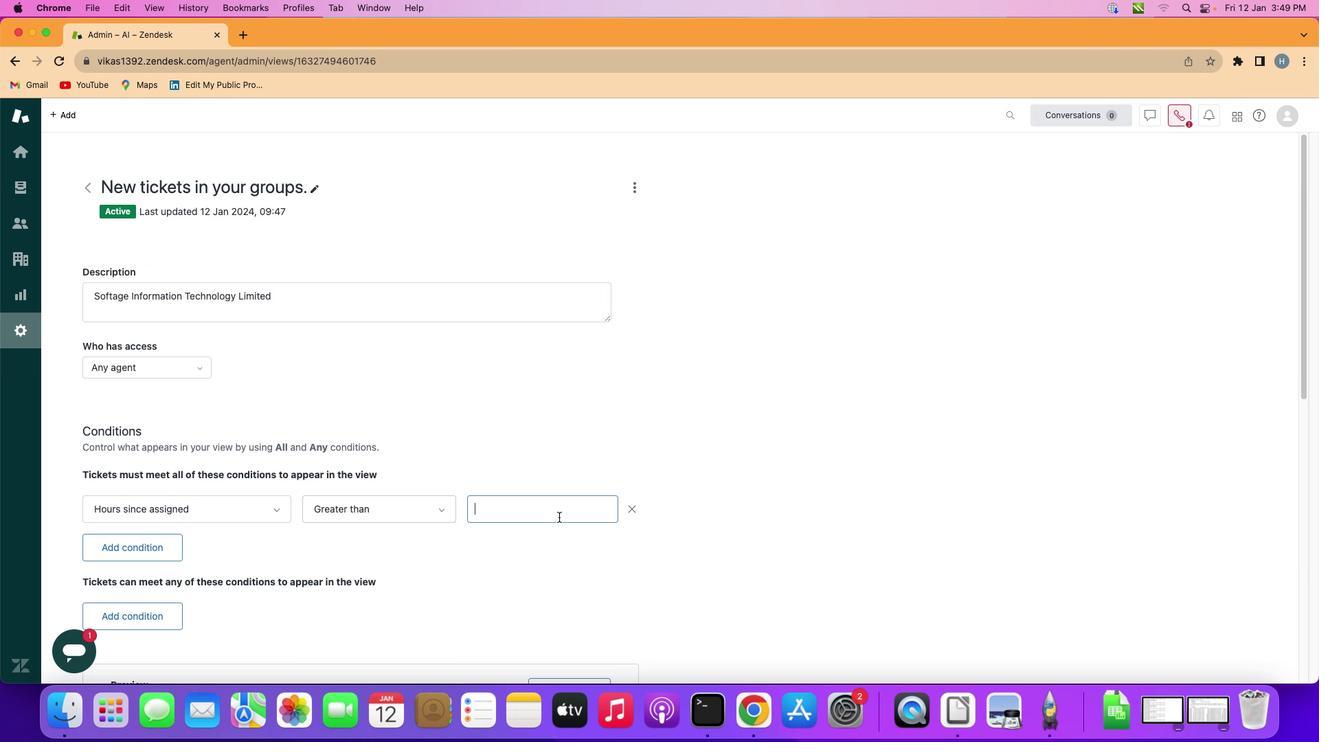 
Action: Mouse pressed left at (398, 569)
Screenshot: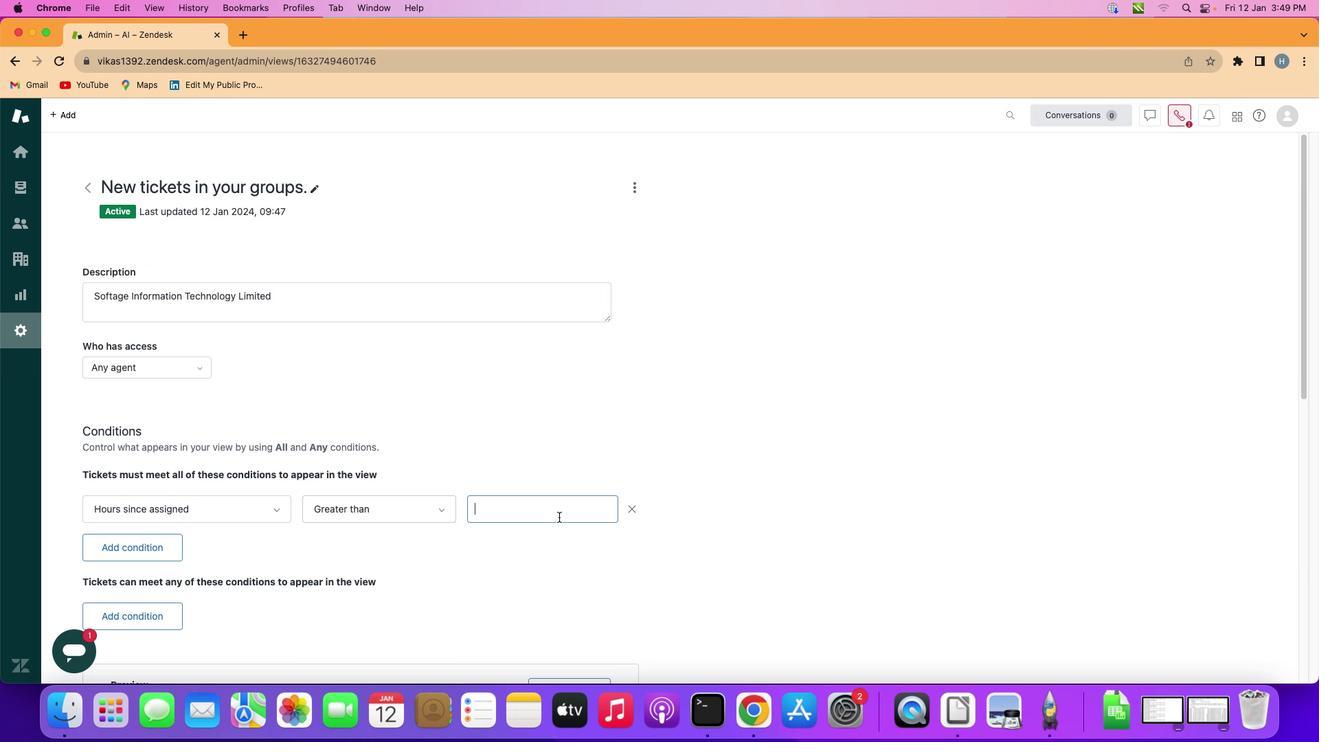 
Action: Mouse moved to (560, 508)
Screenshot: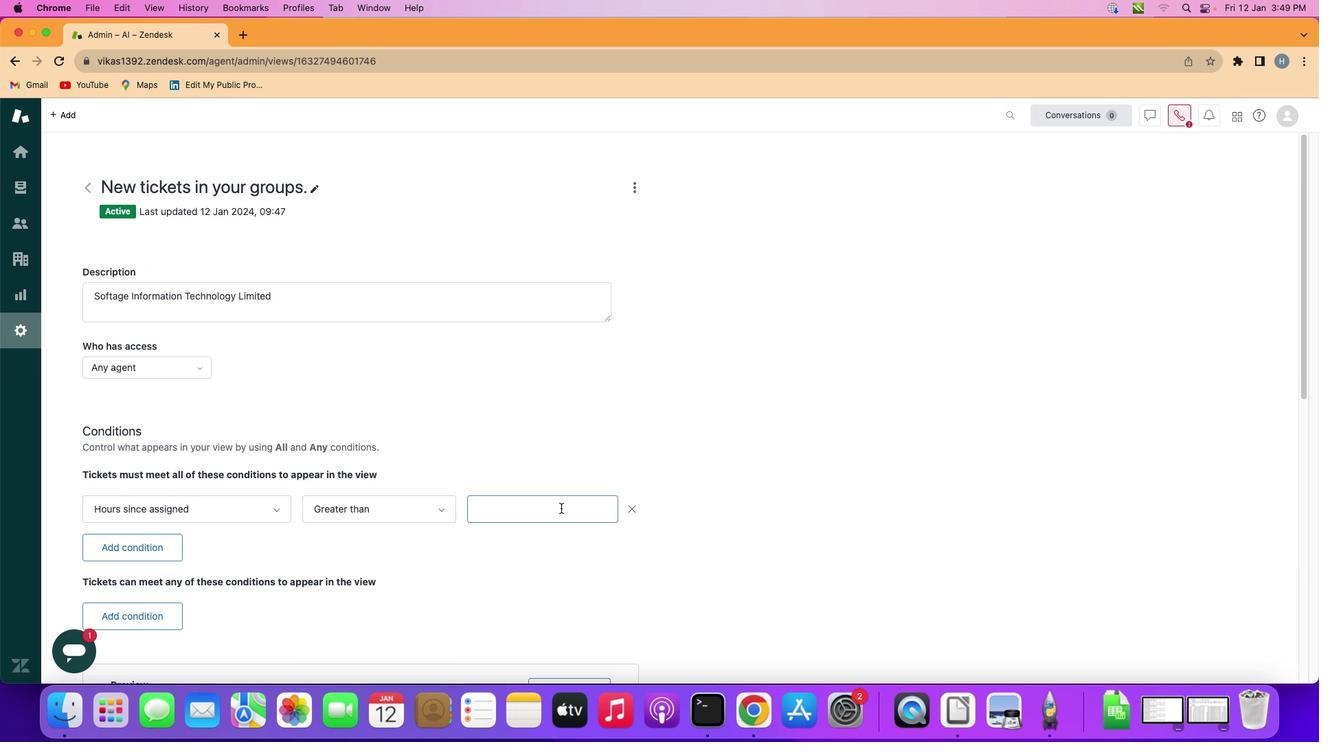 
Action: Mouse pressed left at (560, 508)
Screenshot: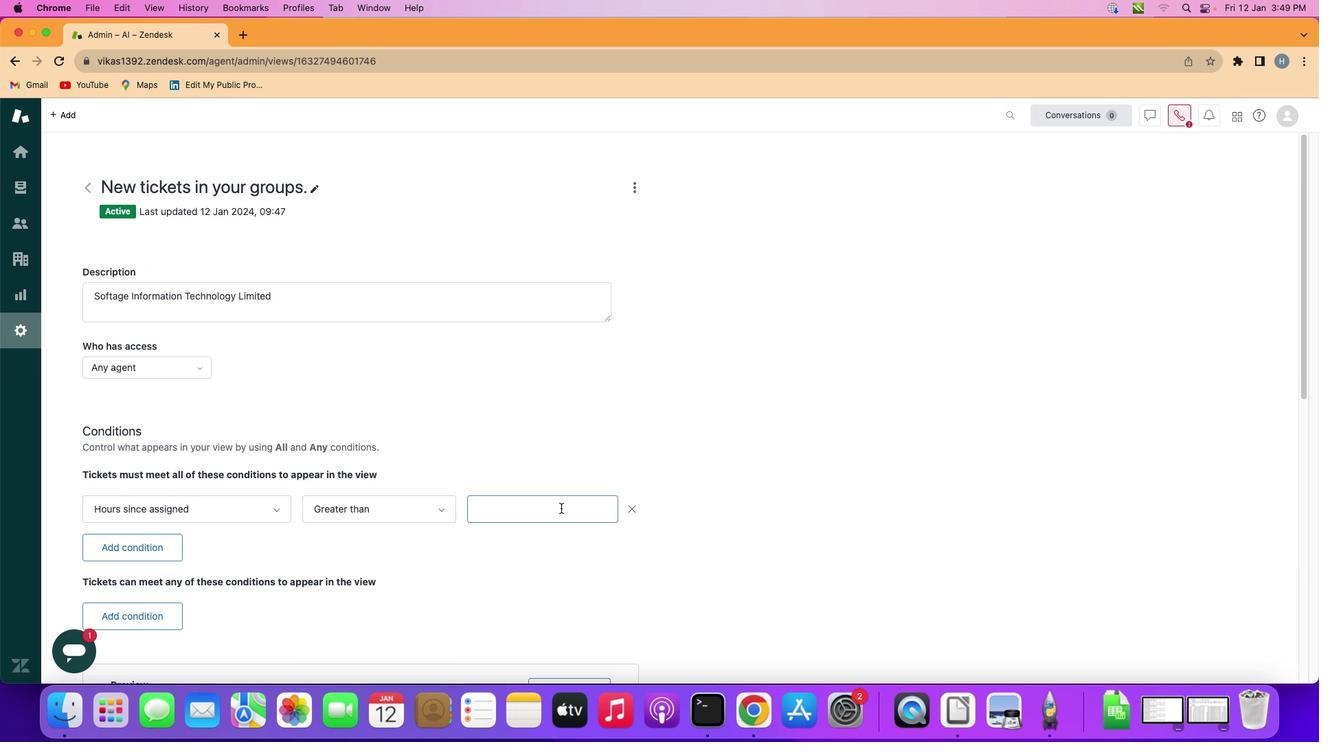 
Action: Key pressed Key.shift'T''w''e''l''v''e'
Screenshot: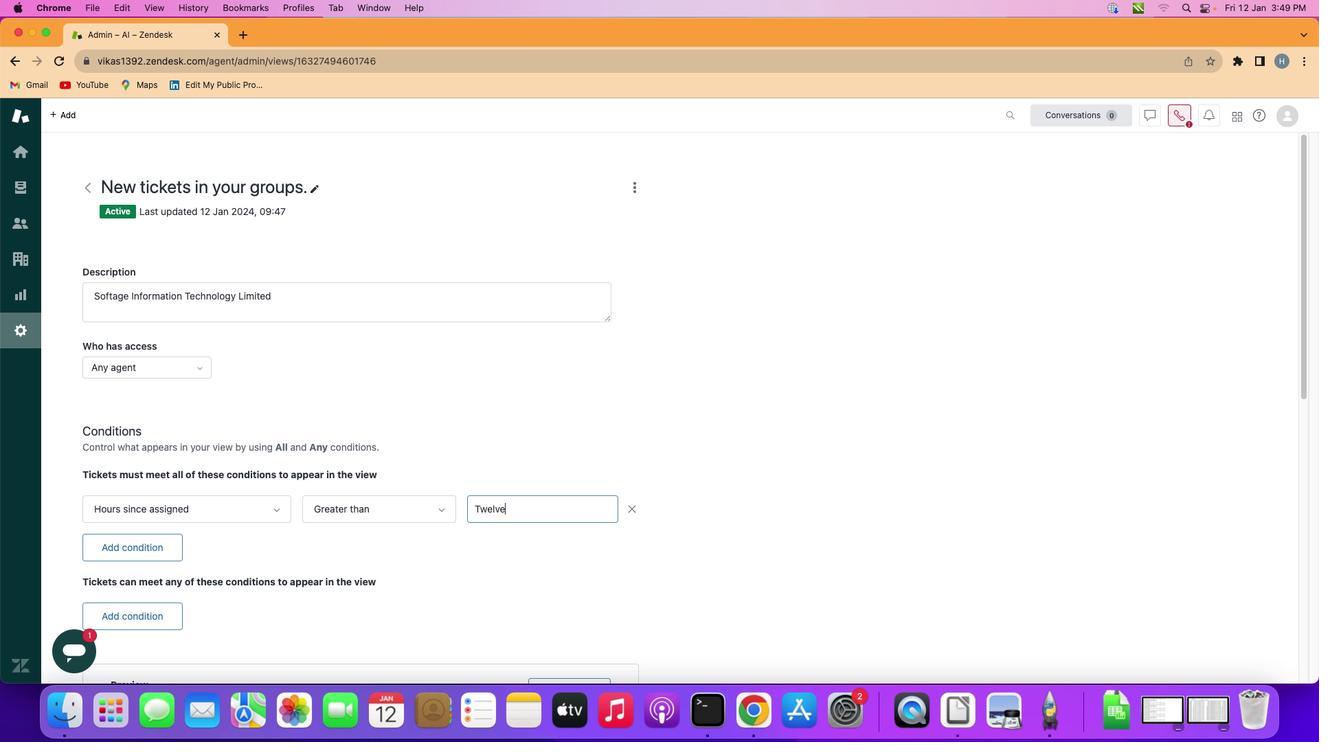 
Action: Mouse moved to (614, 546)
Screenshot: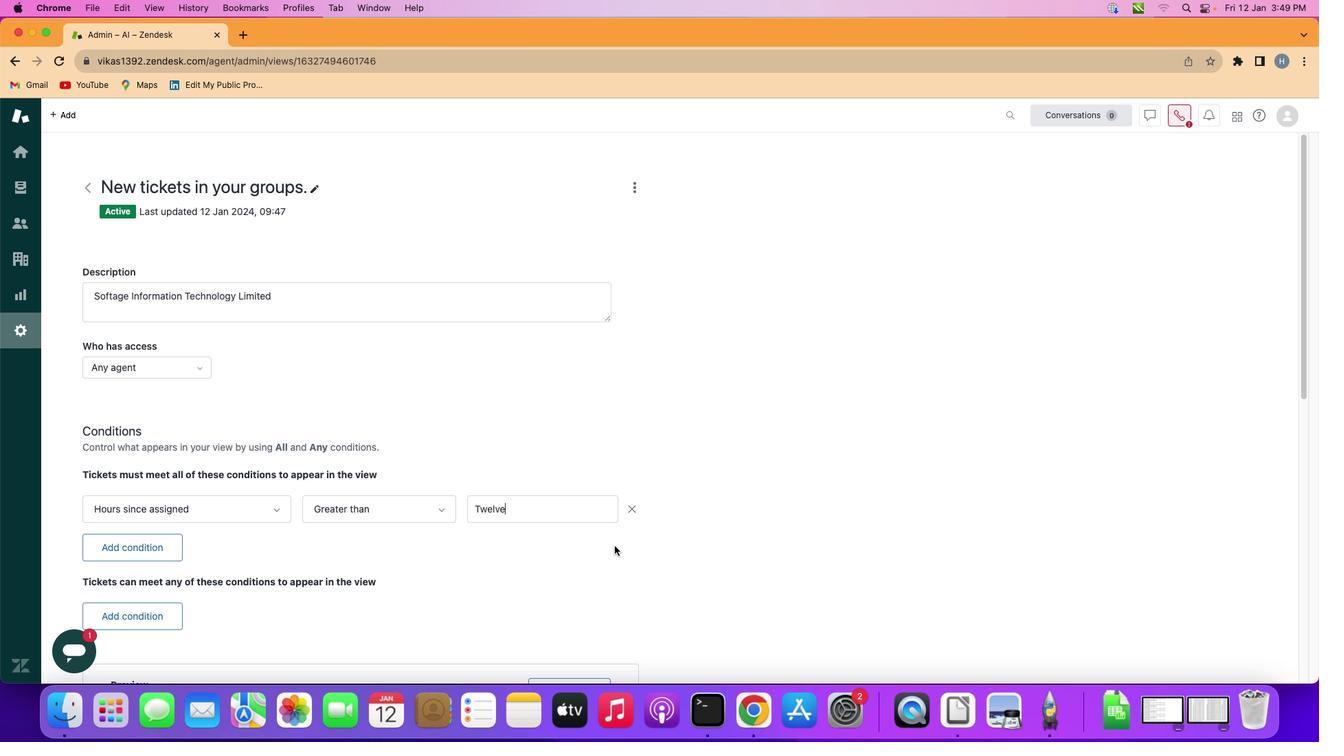 
